 Task: Check the sale-to-list ratio of 4 bedrooms in the last 3 years.
Action: Mouse moved to (893, 299)
Screenshot: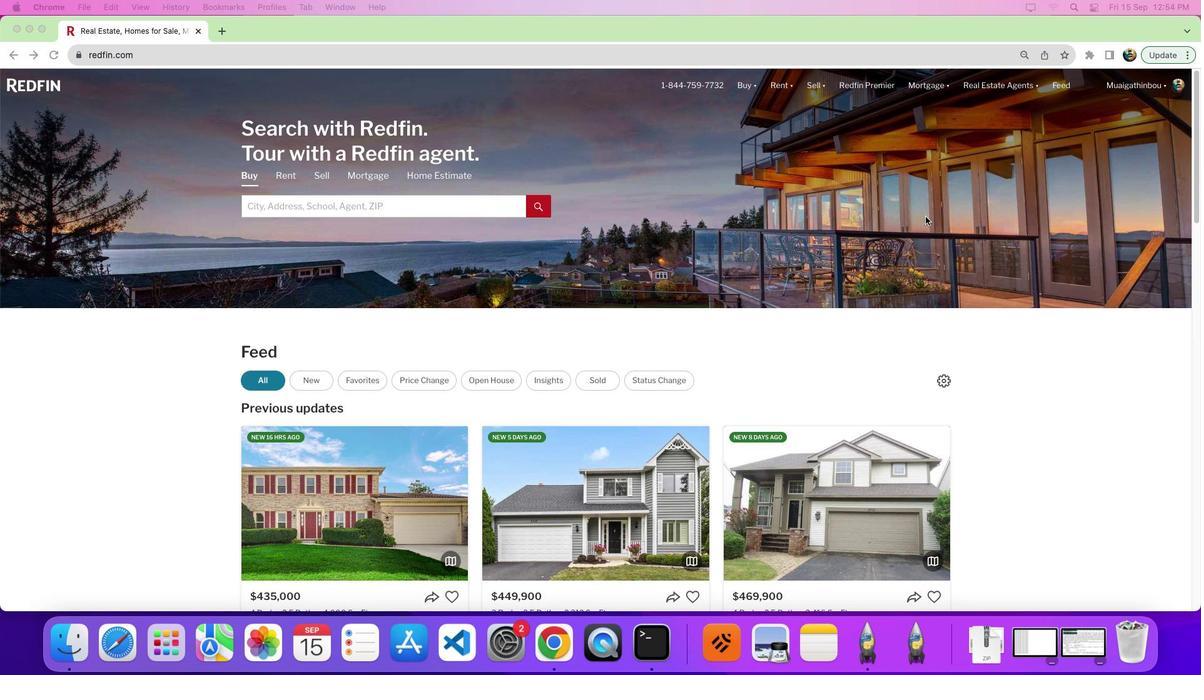 
Action: Mouse pressed left at (893, 299)
Screenshot: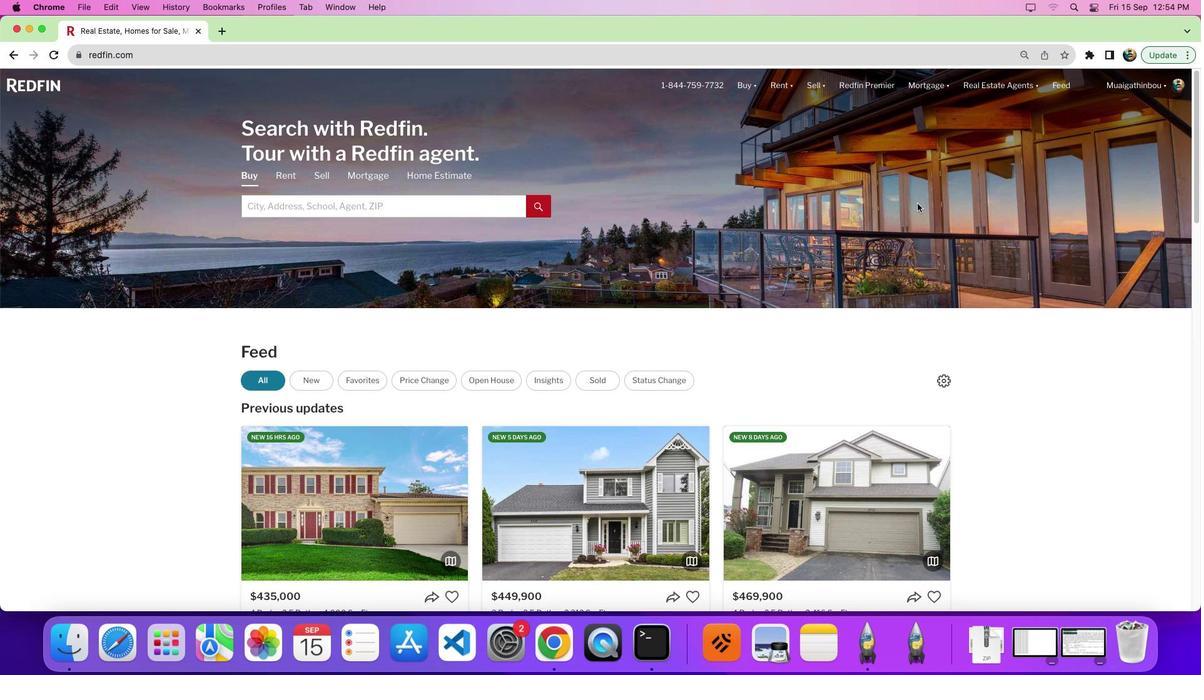 
Action: Mouse moved to (954, 298)
Screenshot: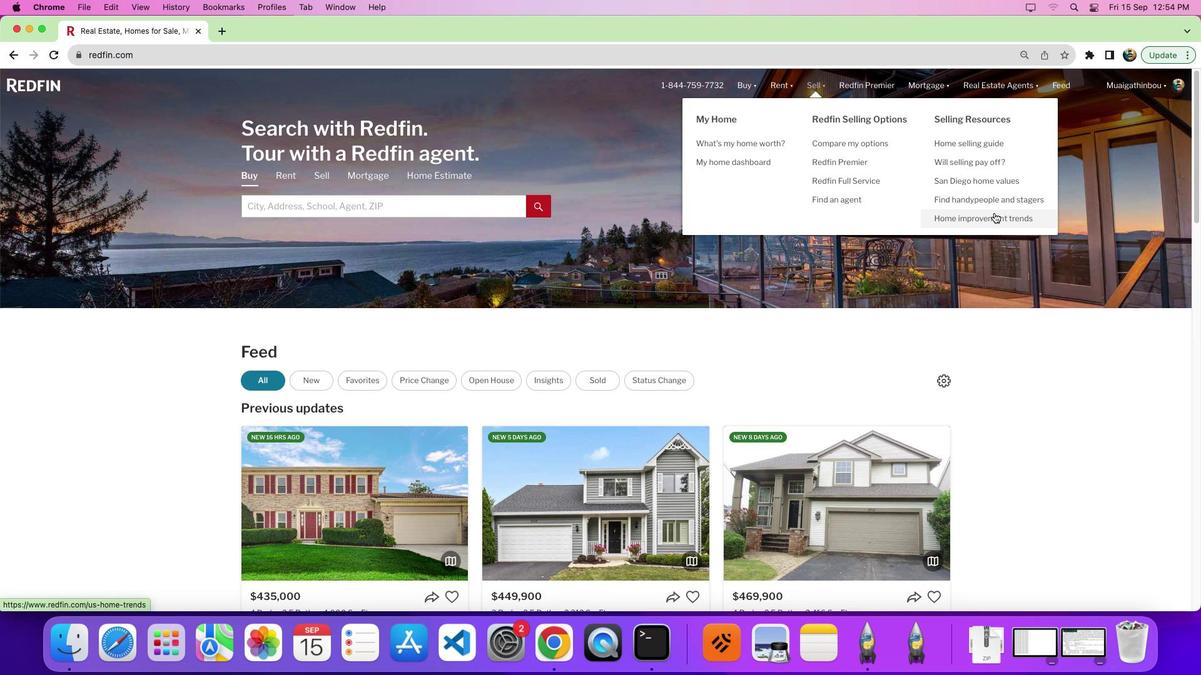 
Action: Mouse pressed left at (954, 298)
Screenshot: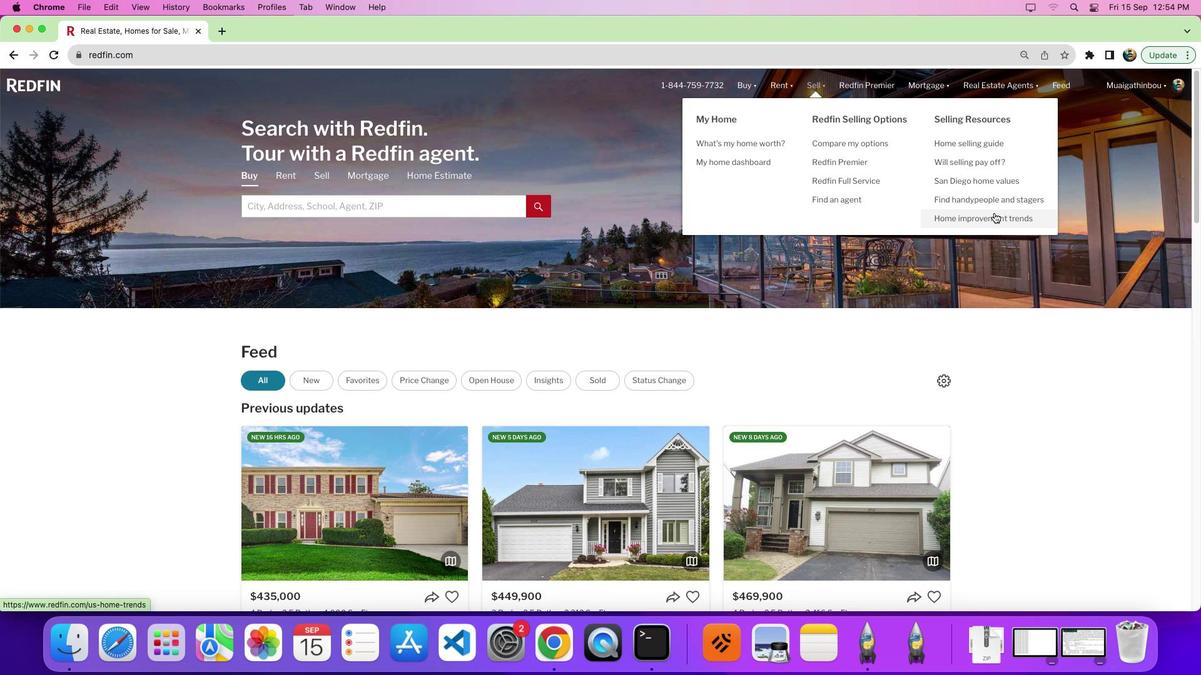 
Action: Mouse moved to (356, 309)
Screenshot: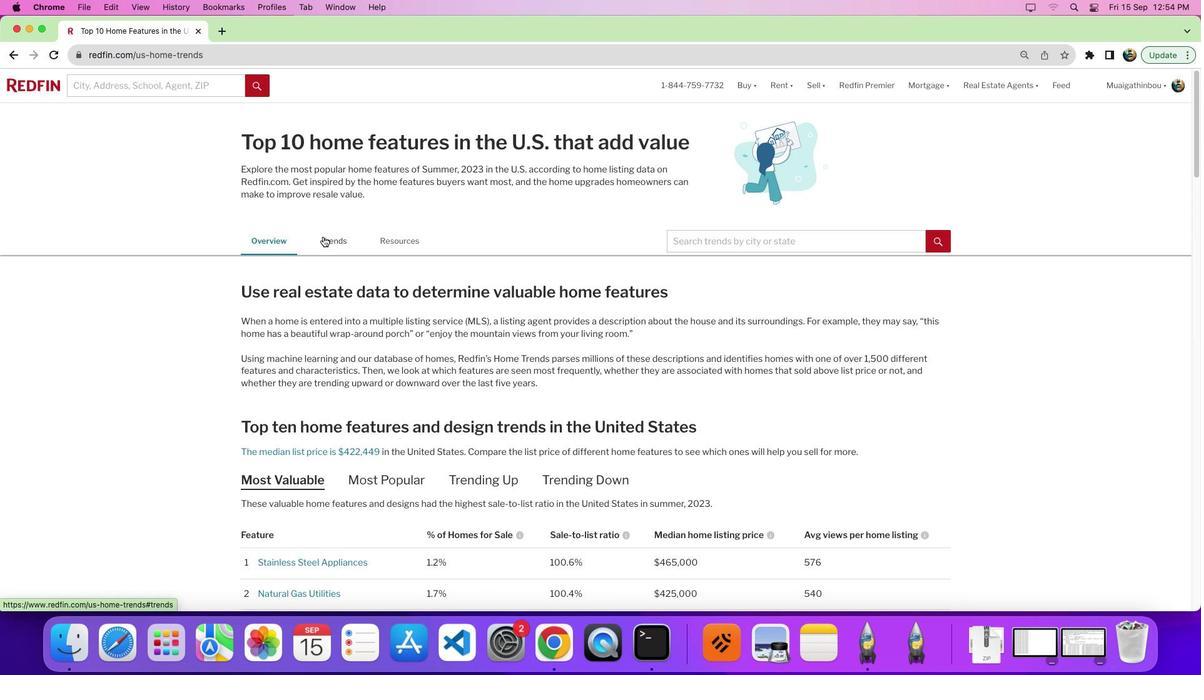 
Action: Mouse pressed left at (356, 309)
Screenshot: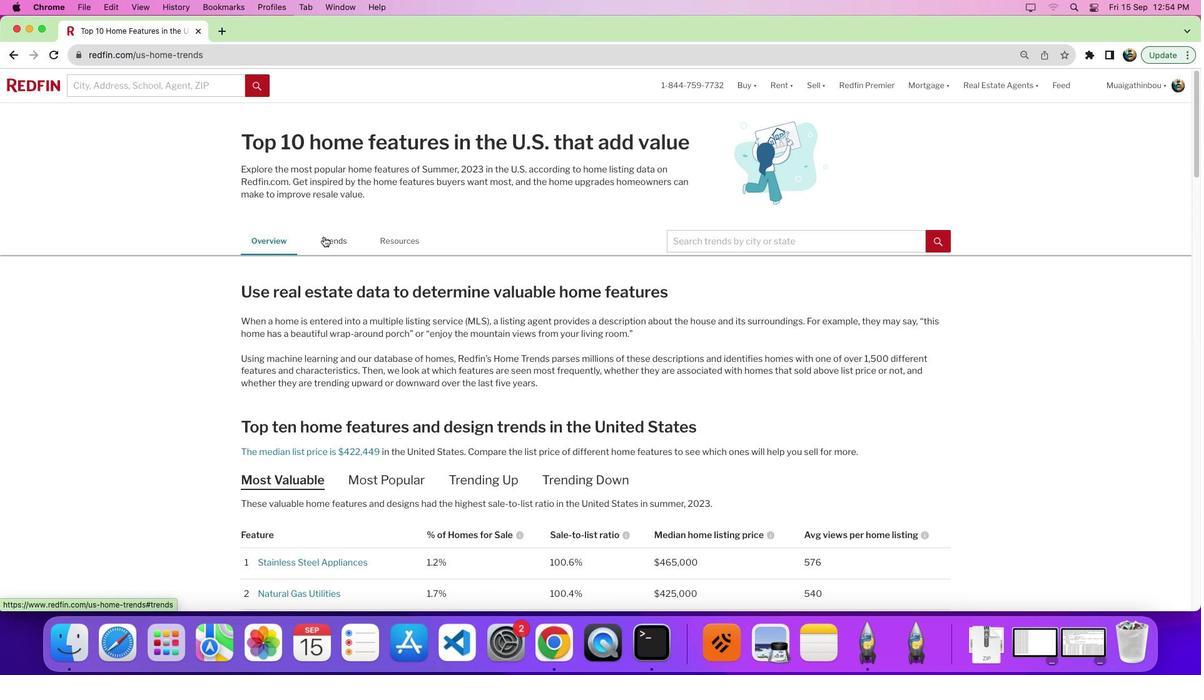 
Action: Mouse moved to (356, 309)
Screenshot: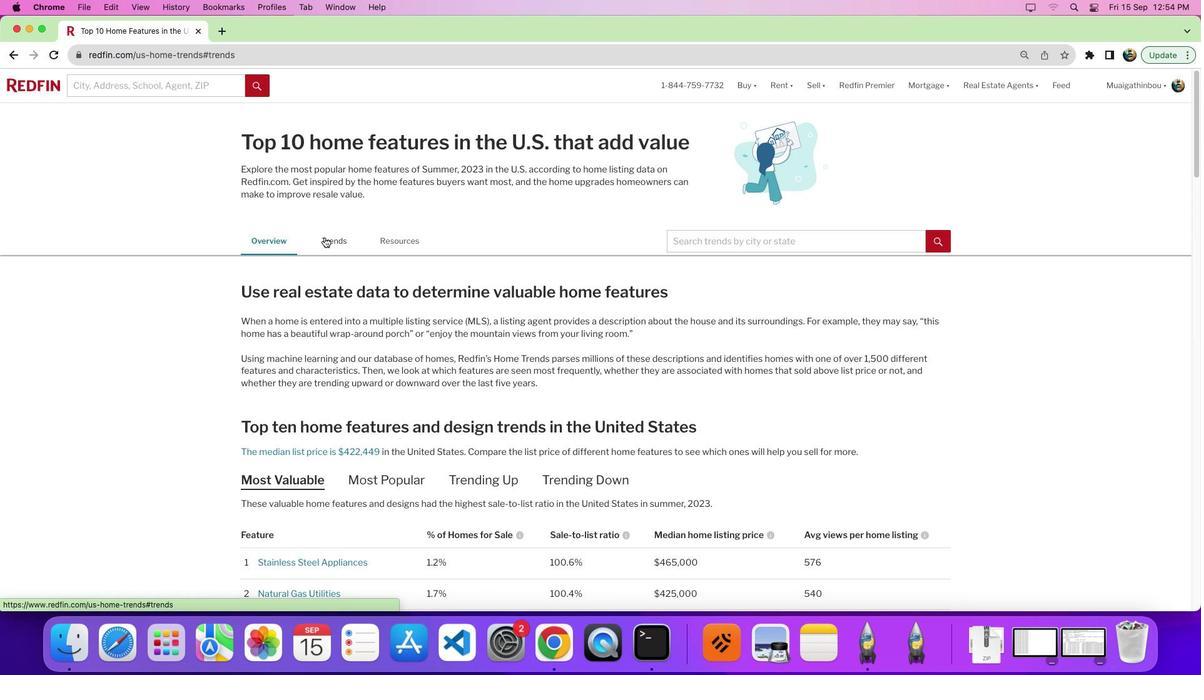 
Action: Mouse pressed left at (356, 309)
Screenshot: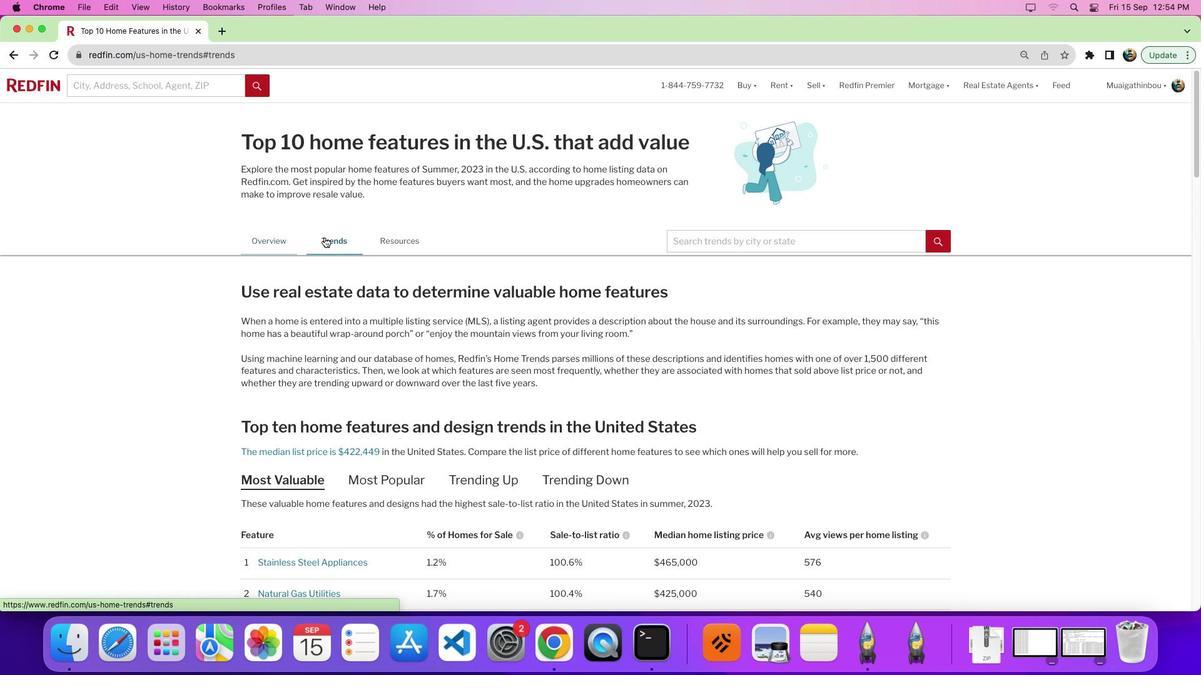 
Action: Mouse moved to (602, 349)
Screenshot: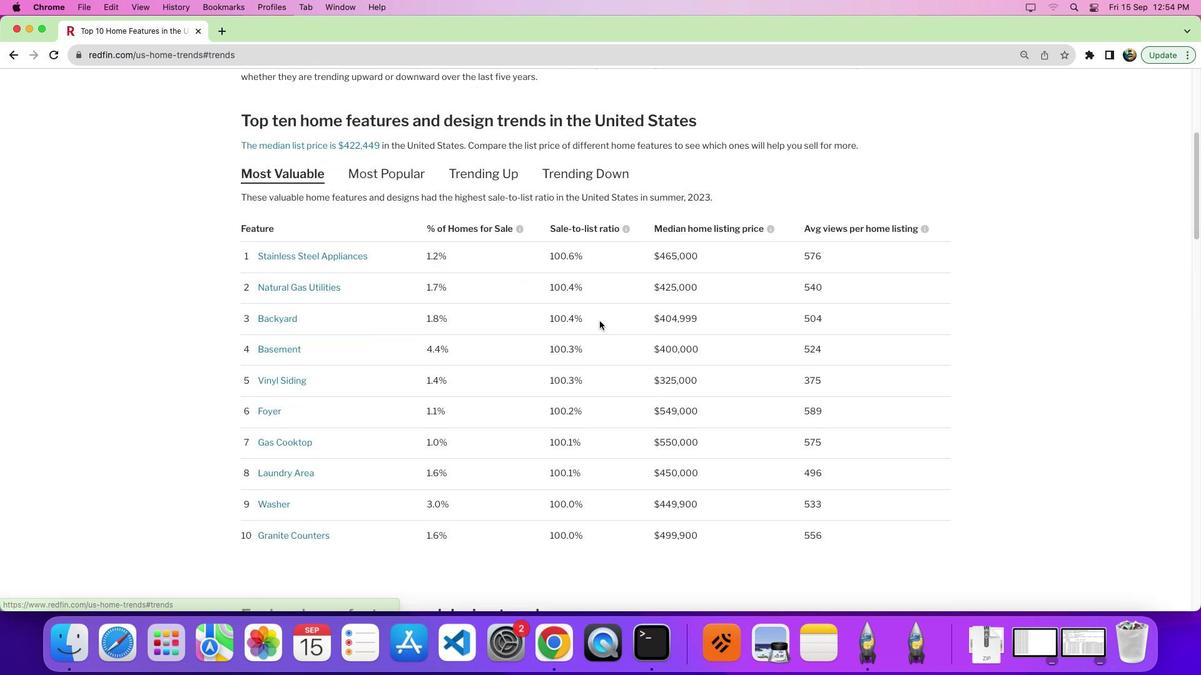 
Action: Mouse scrolled (602, 349) with delta (67, 197)
Screenshot: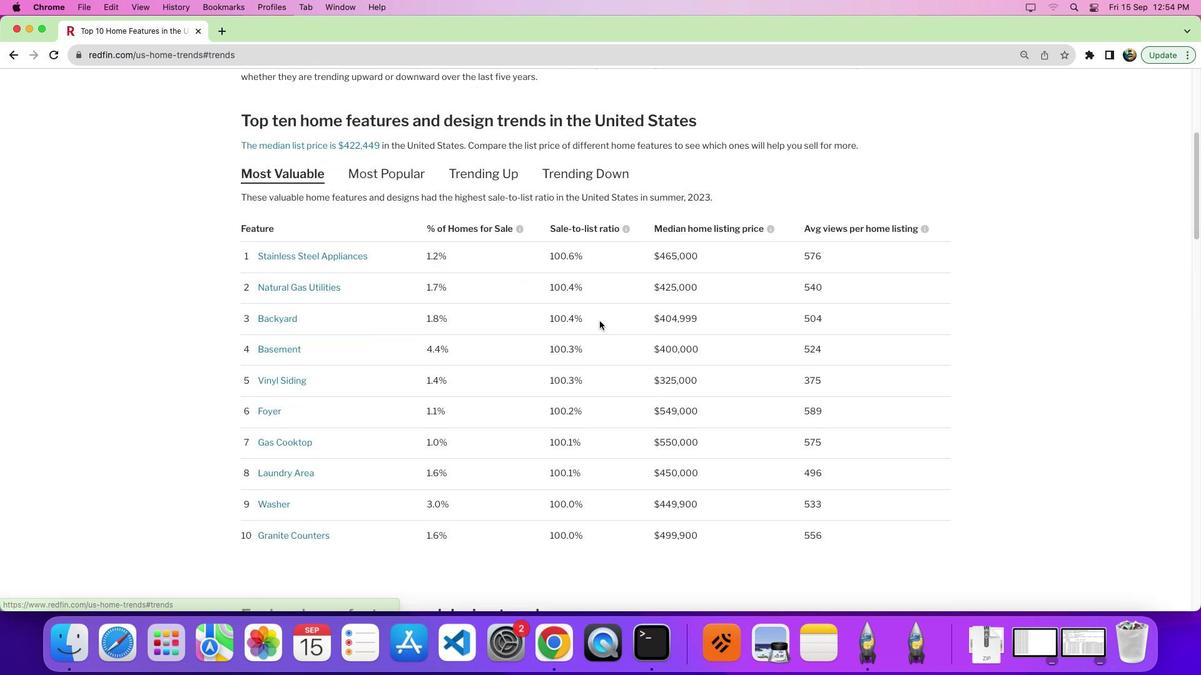 
Action: Mouse scrolled (602, 349) with delta (67, 197)
Screenshot: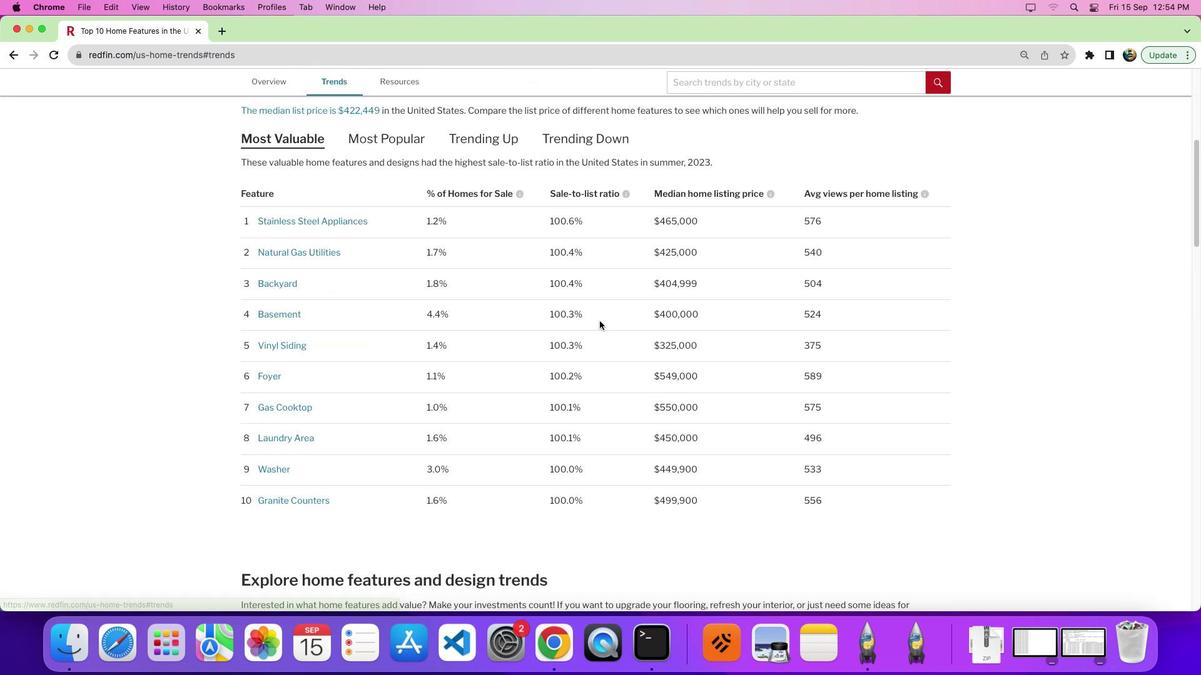 
Action: Mouse scrolled (602, 349) with delta (67, 195)
Screenshot: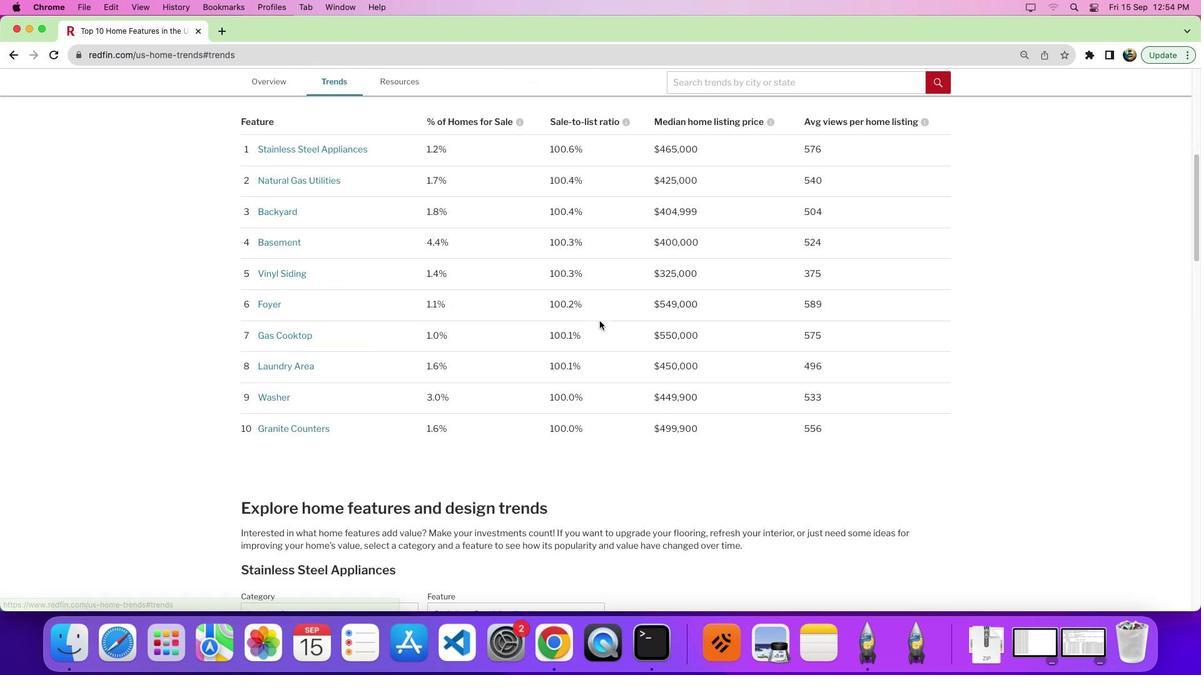 
Action: Mouse moved to (602, 349)
Screenshot: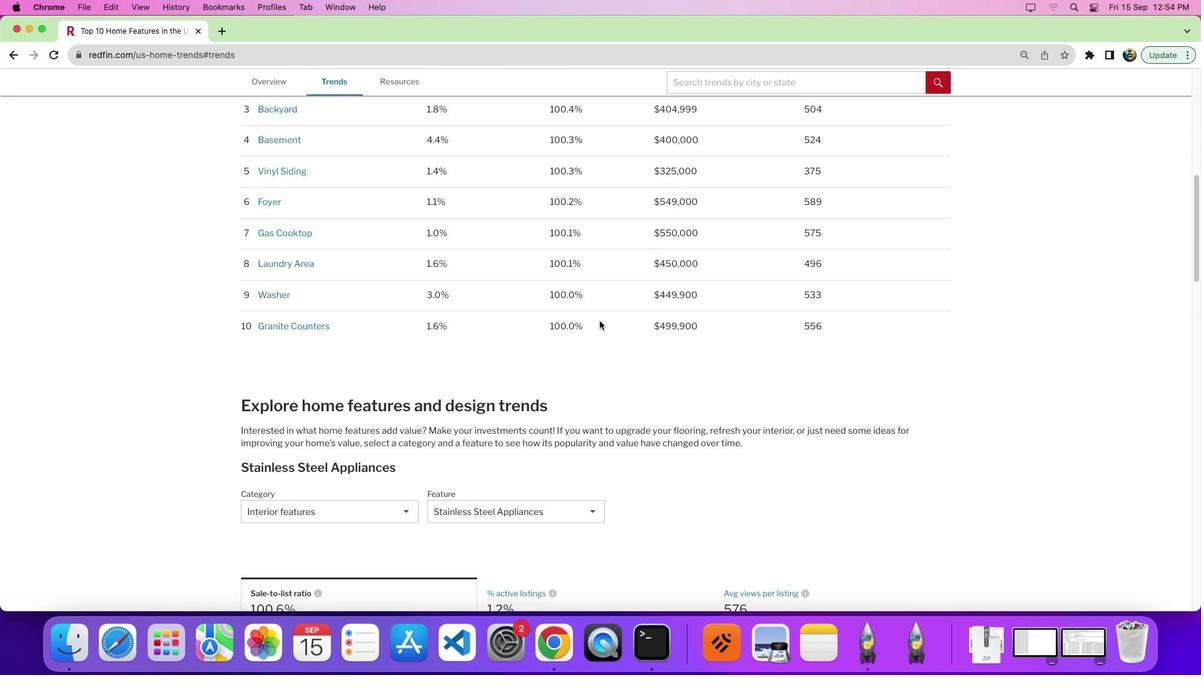 
Action: Mouse scrolled (602, 349) with delta (67, 197)
Screenshot: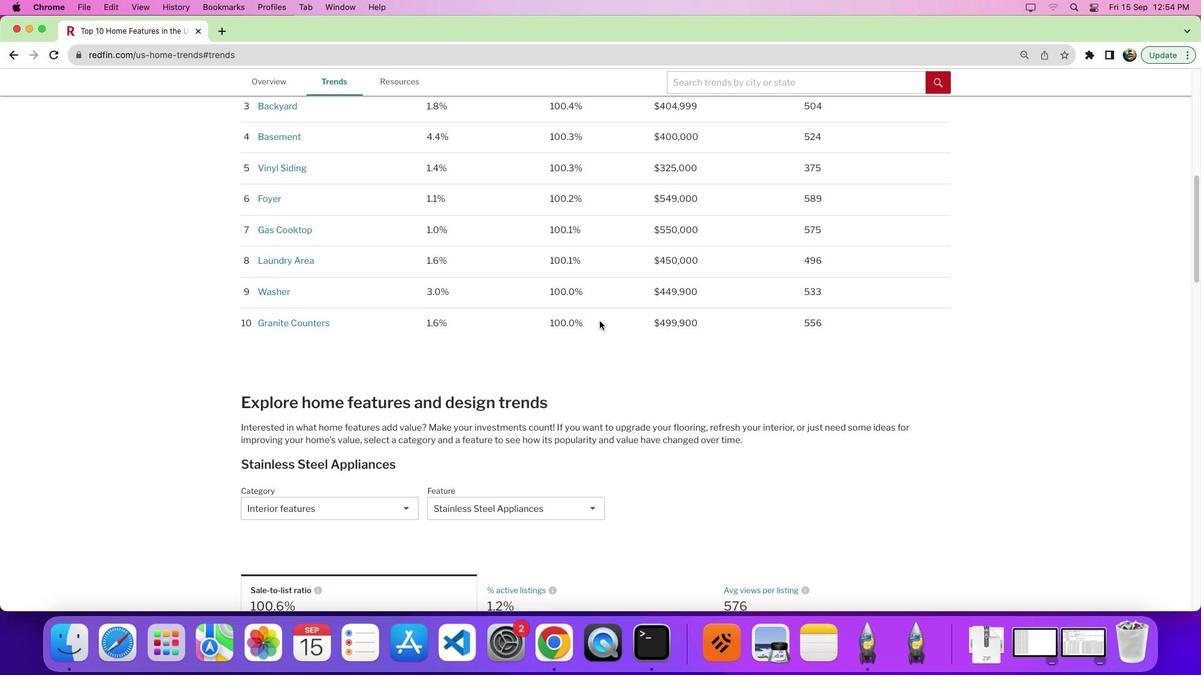 
Action: Mouse scrolled (602, 349) with delta (67, 197)
Screenshot: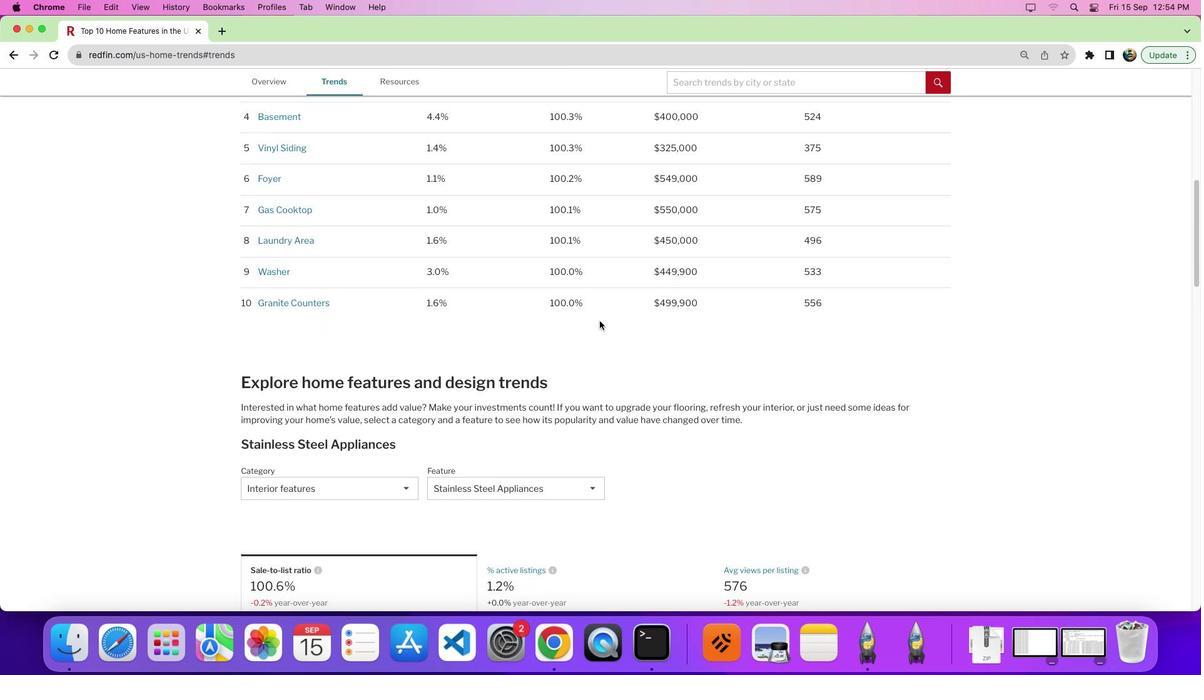 
Action: Mouse moved to (597, 348)
Screenshot: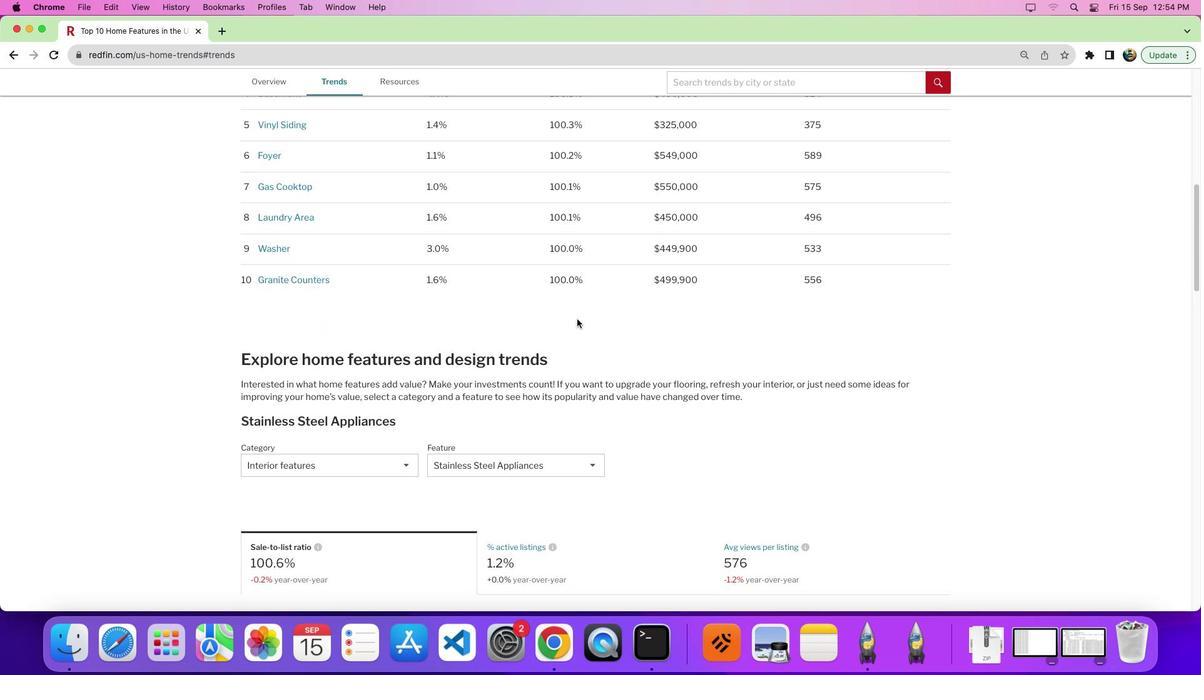 
Action: Mouse scrolled (597, 348) with delta (67, 197)
Screenshot: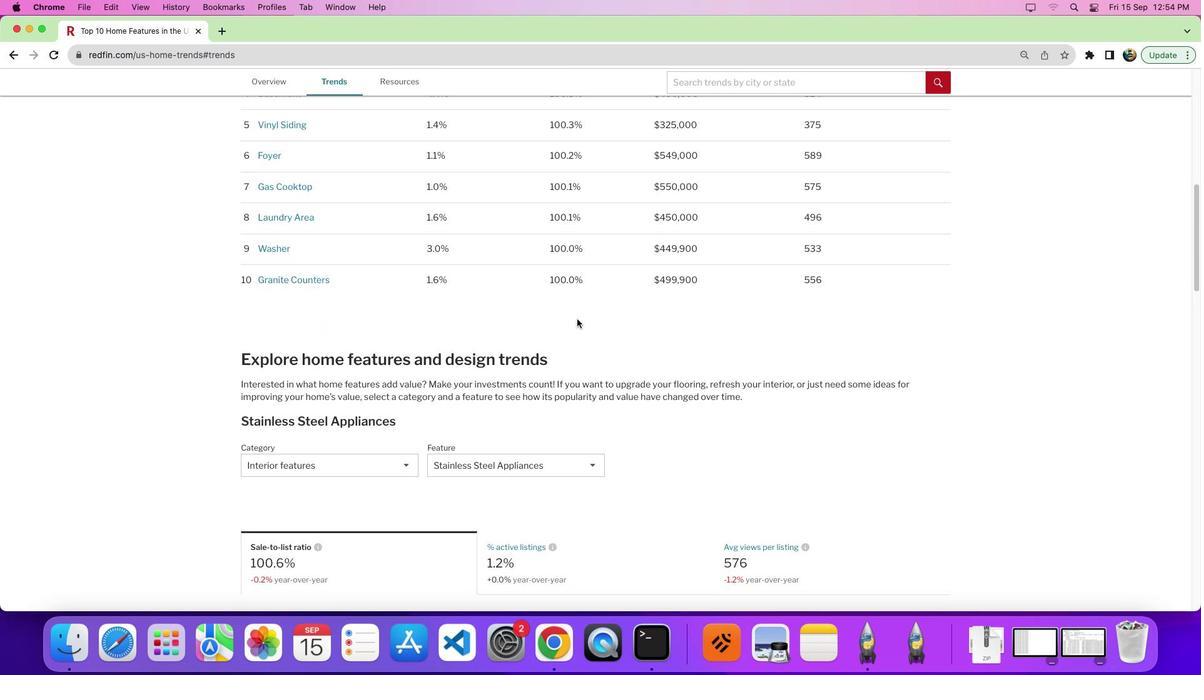 
Action: Mouse moved to (592, 348)
Screenshot: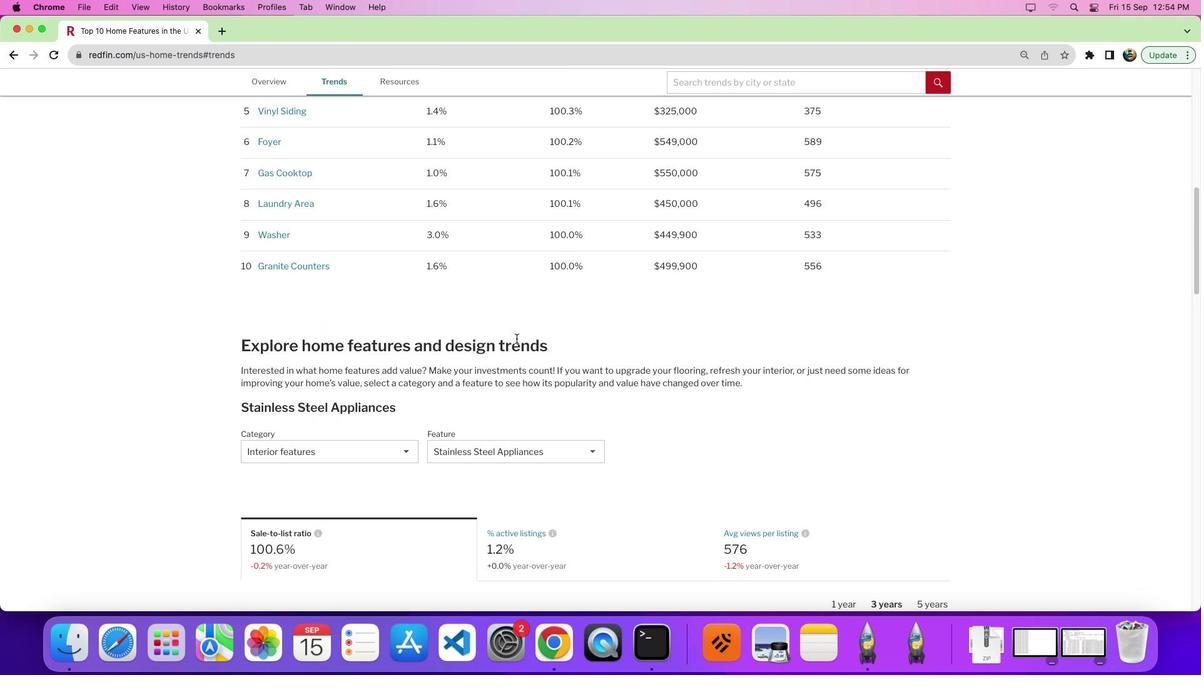 
Action: Mouse scrolled (592, 348) with delta (67, 197)
Screenshot: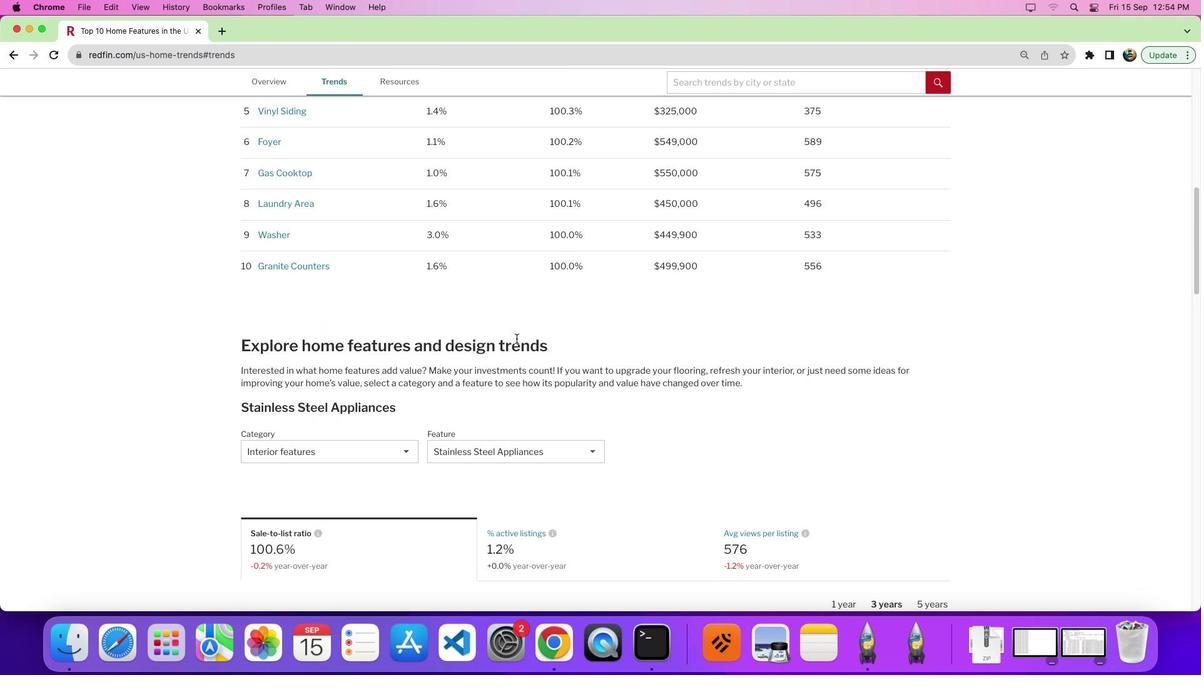 
Action: Mouse moved to (428, 400)
Screenshot: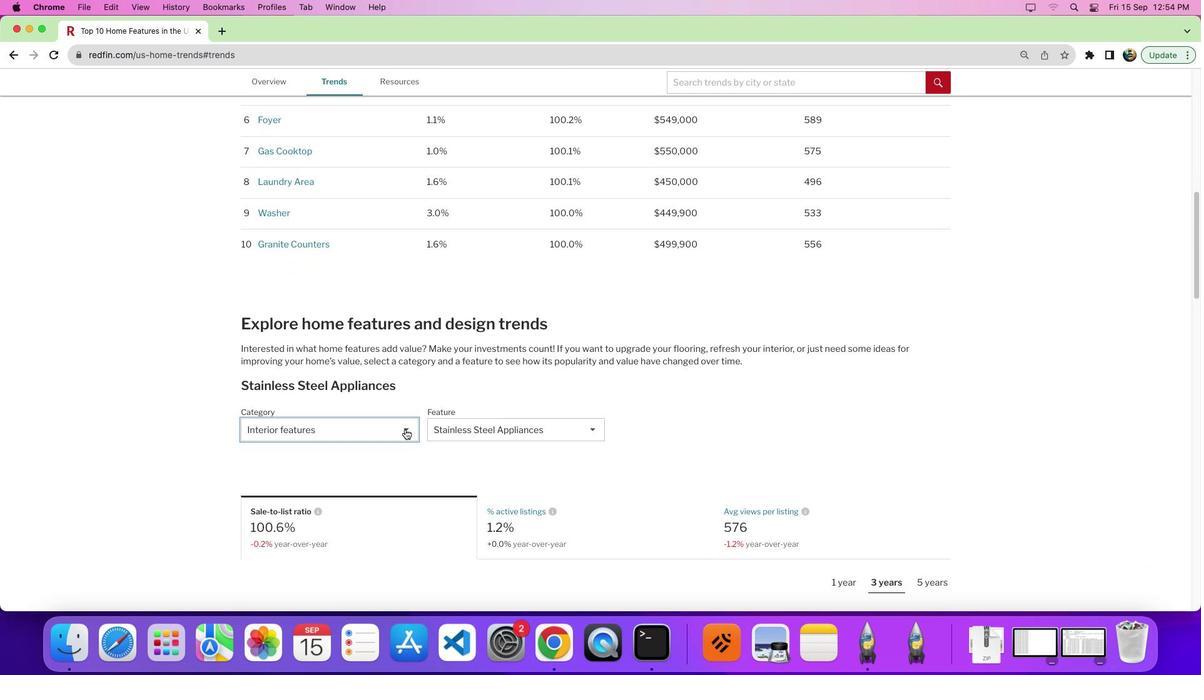 
Action: Mouse pressed left at (428, 400)
Screenshot: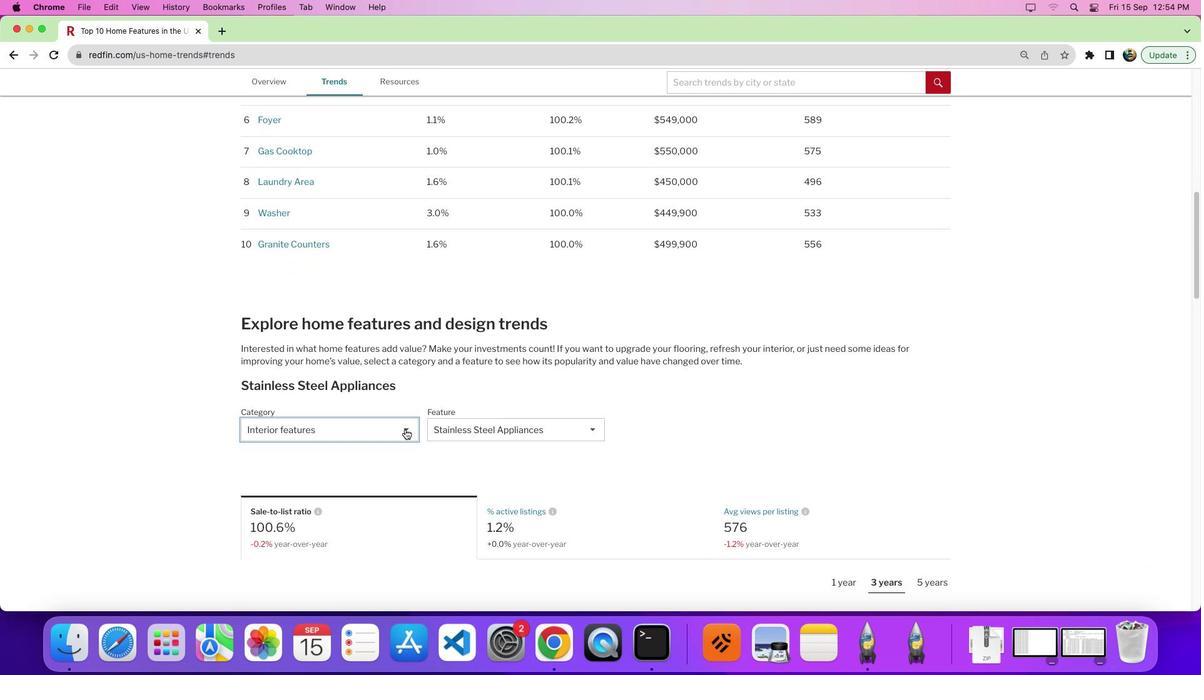 
Action: Mouse moved to (409, 424)
Screenshot: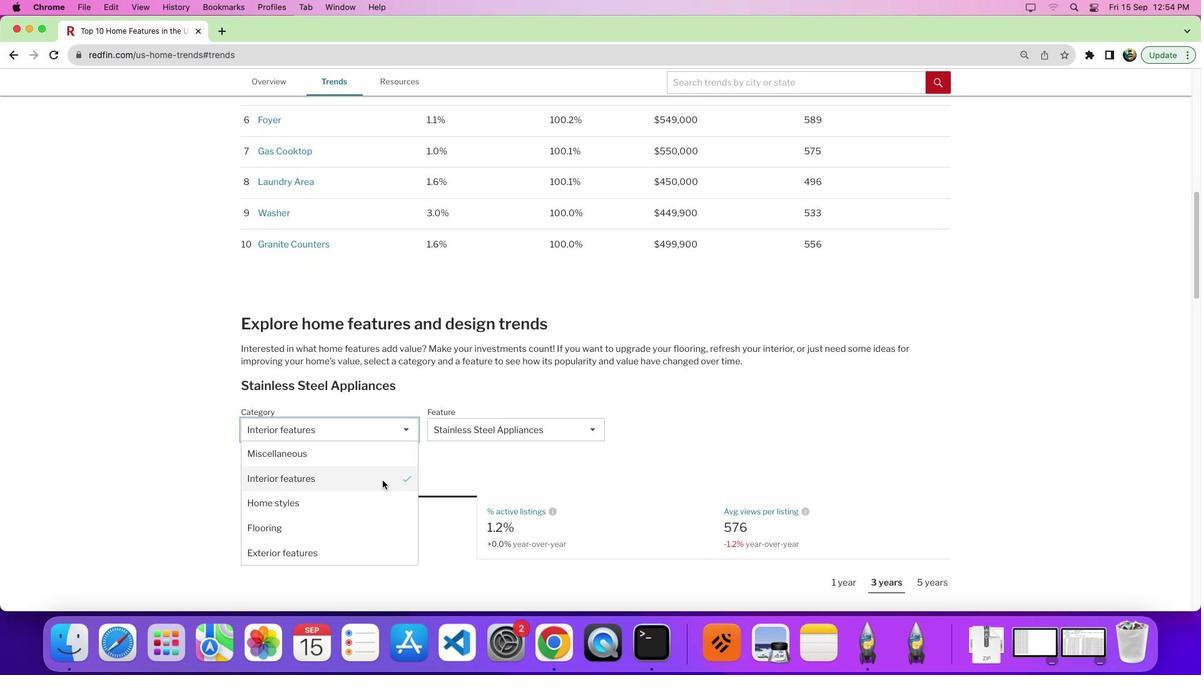
Action: Mouse pressed left at (409, 424)
Screenshot: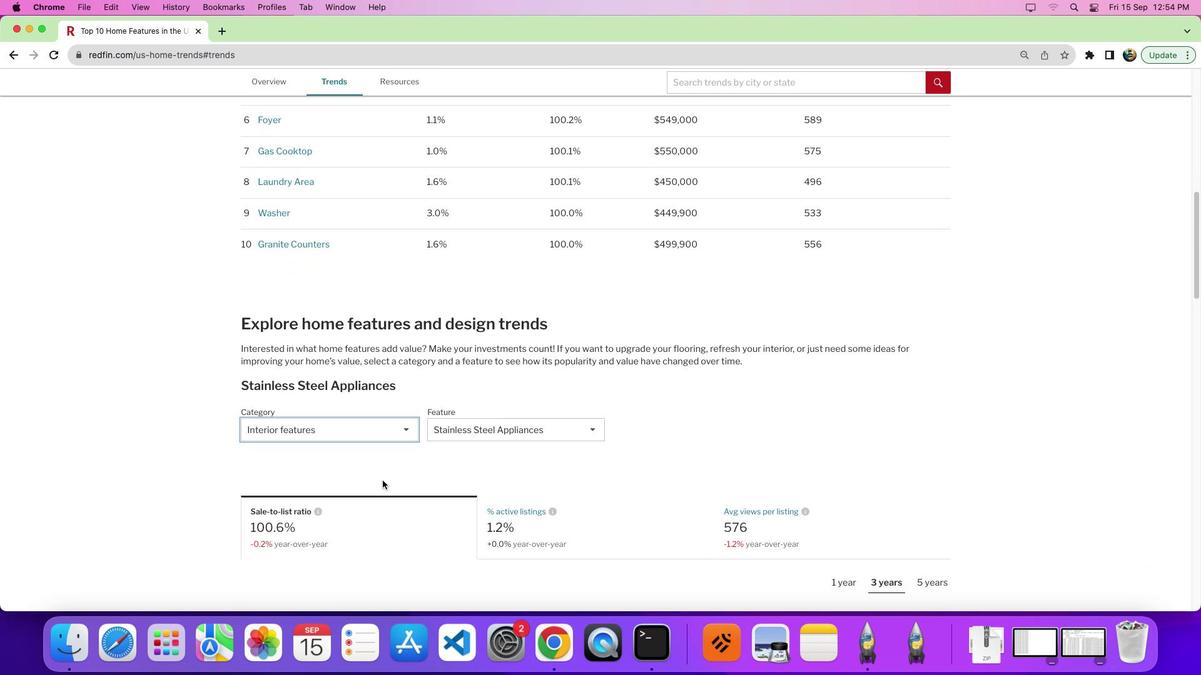 
Action: Mouse moved to (516, 396)
Screenshot: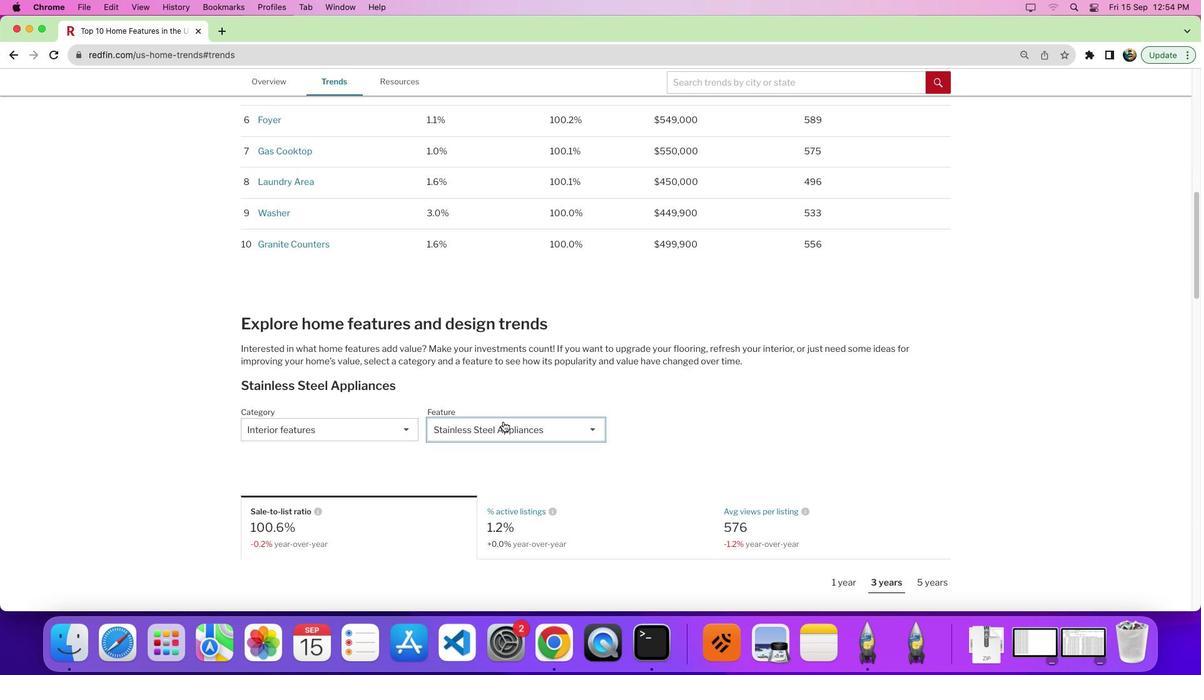 
Action: Mouse pressed left at (516, 396)
Screenshot: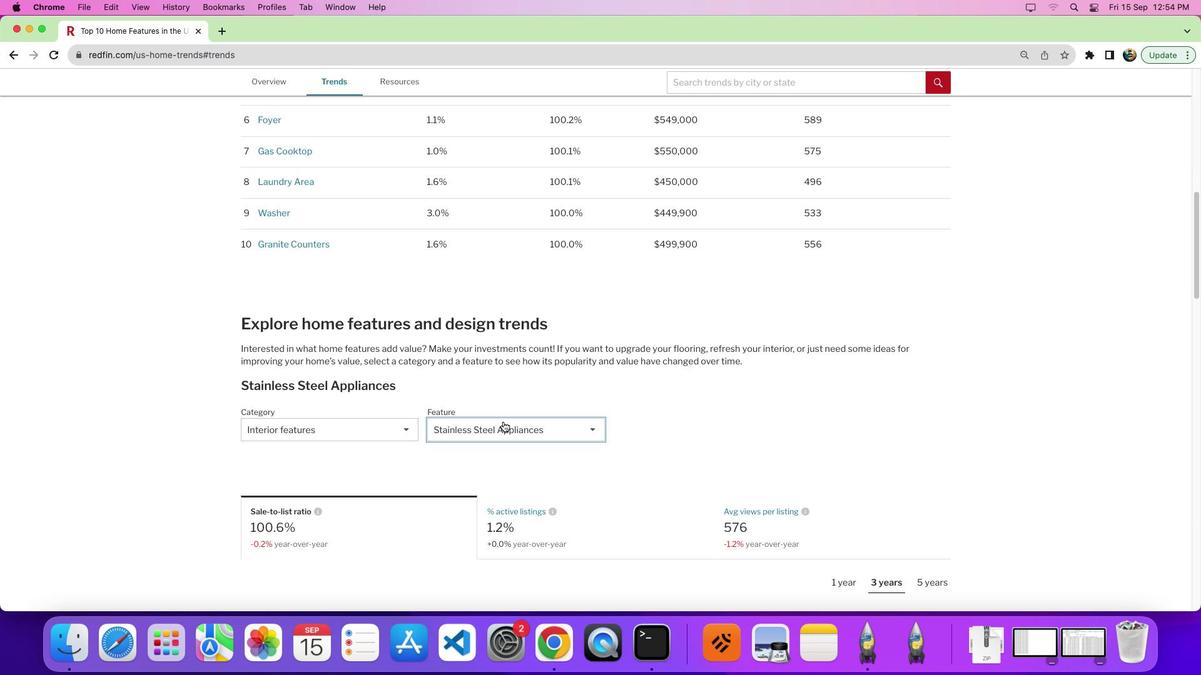 
Action: Mouse moved to (630, 391)
Screenshot: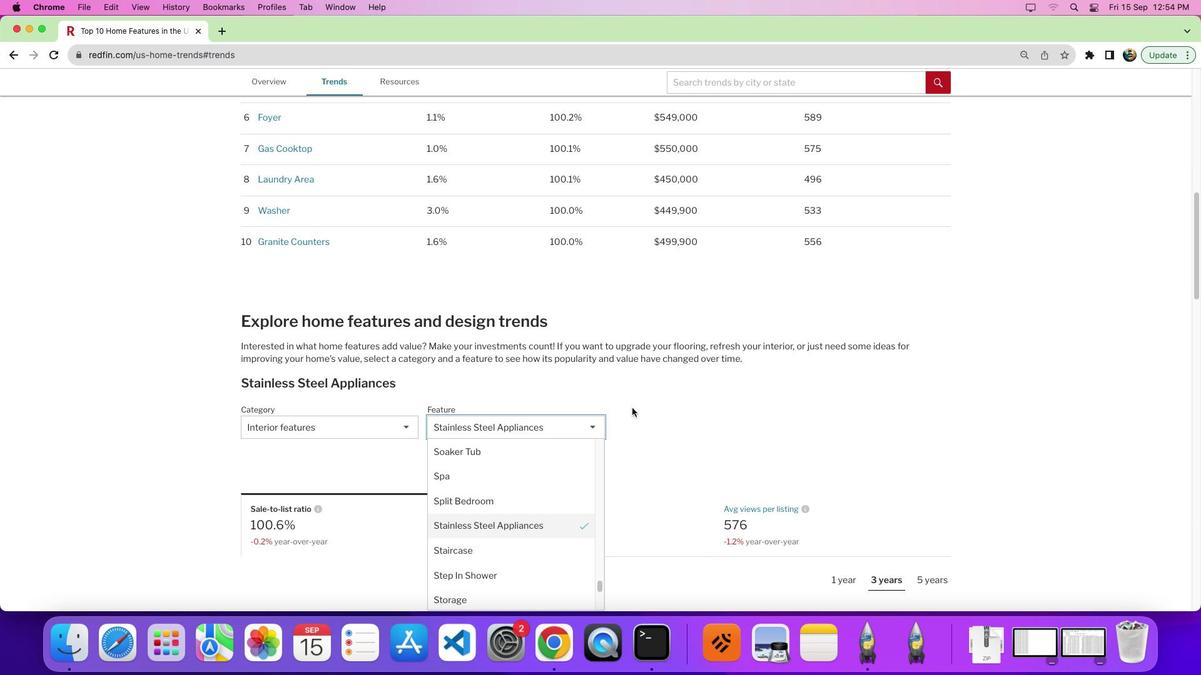 
Action: Mouse scrolled (630, 391) with delta (67, 197)
Screenshot: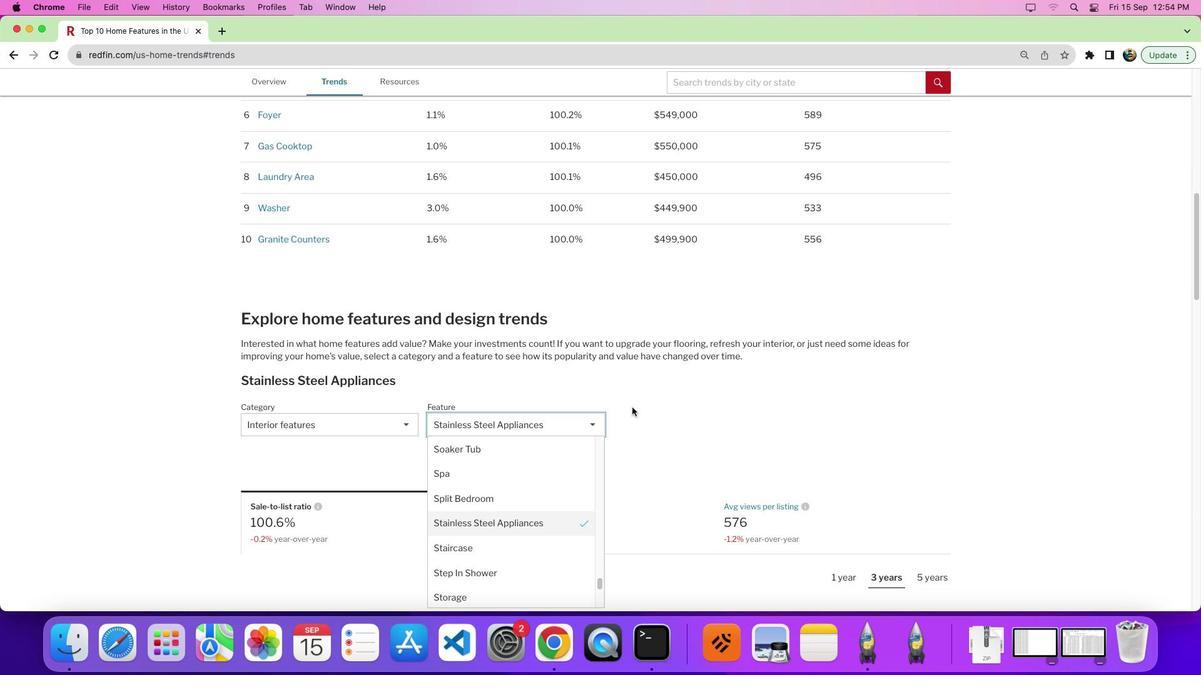
Action: Mouse scrolled (630, 391) with delta (67, 197)
Screenshot: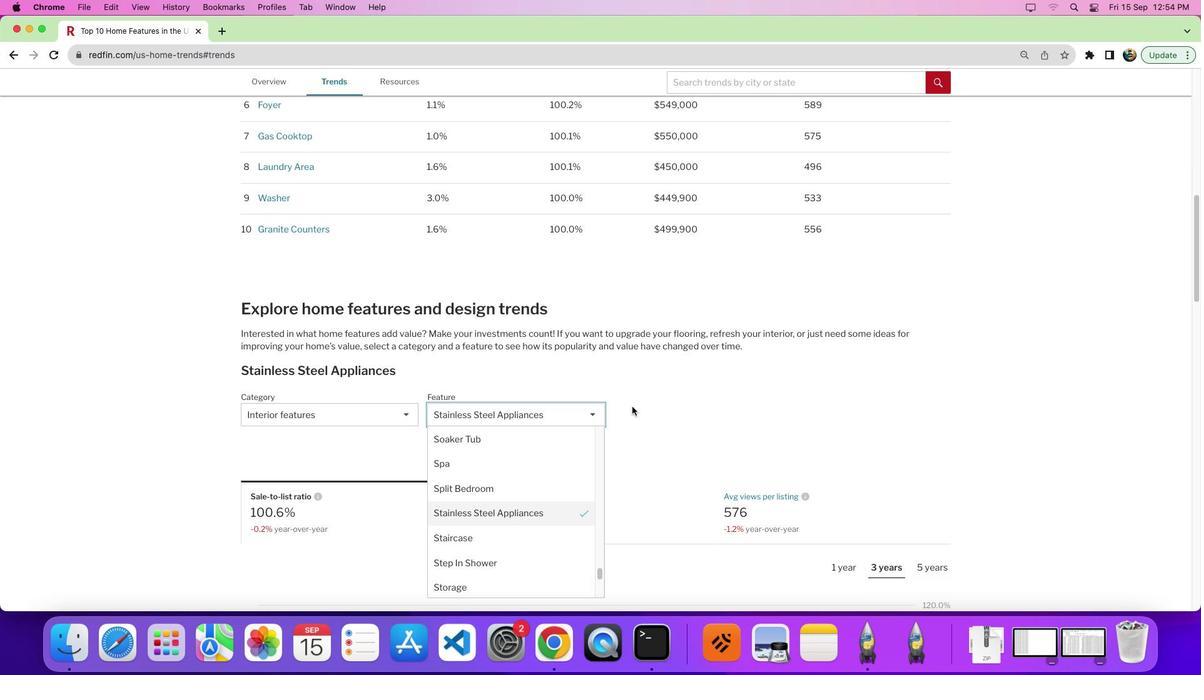 
Action: Mouse moved to (630, 389)
Screenshot: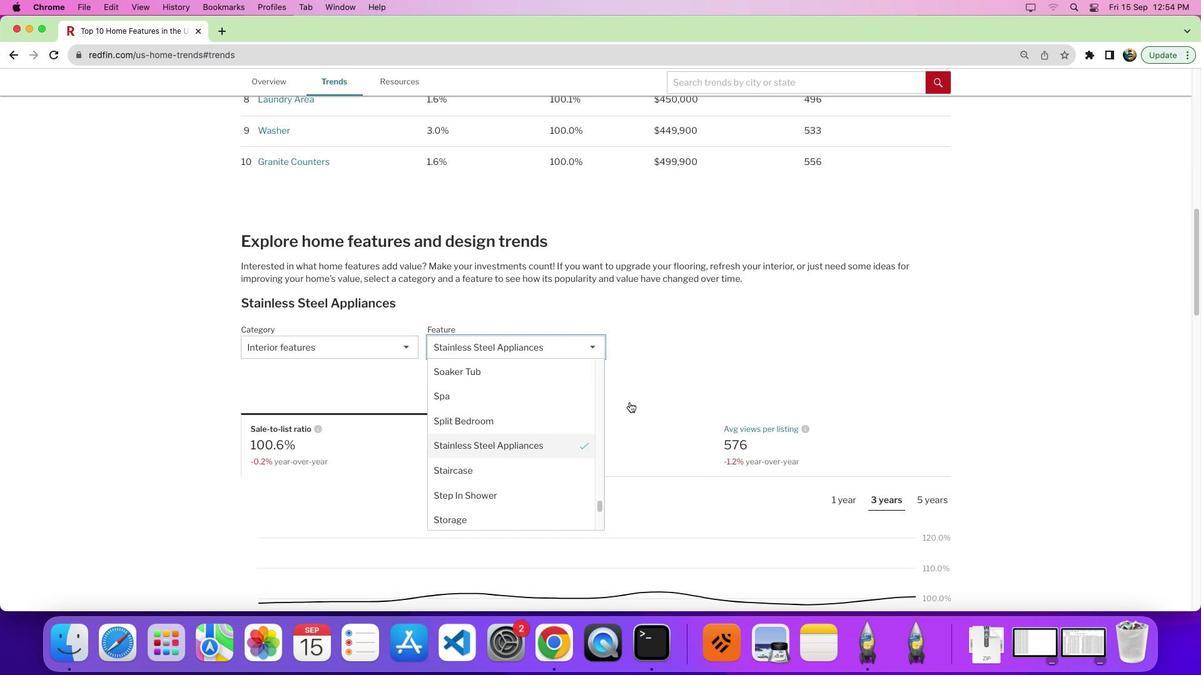 
Action: Mouse scrolled (630, 389) with delta (67, 196)
Screenshot: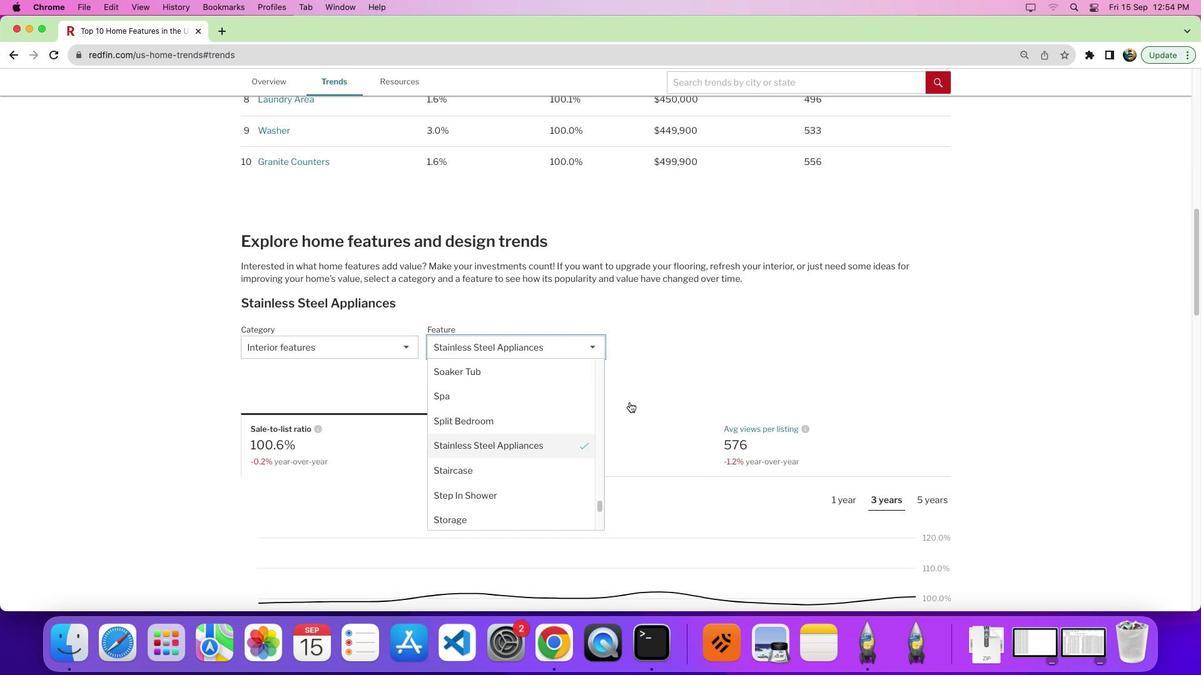 
Action: Mouse moved to (525, 384)
Screenshot: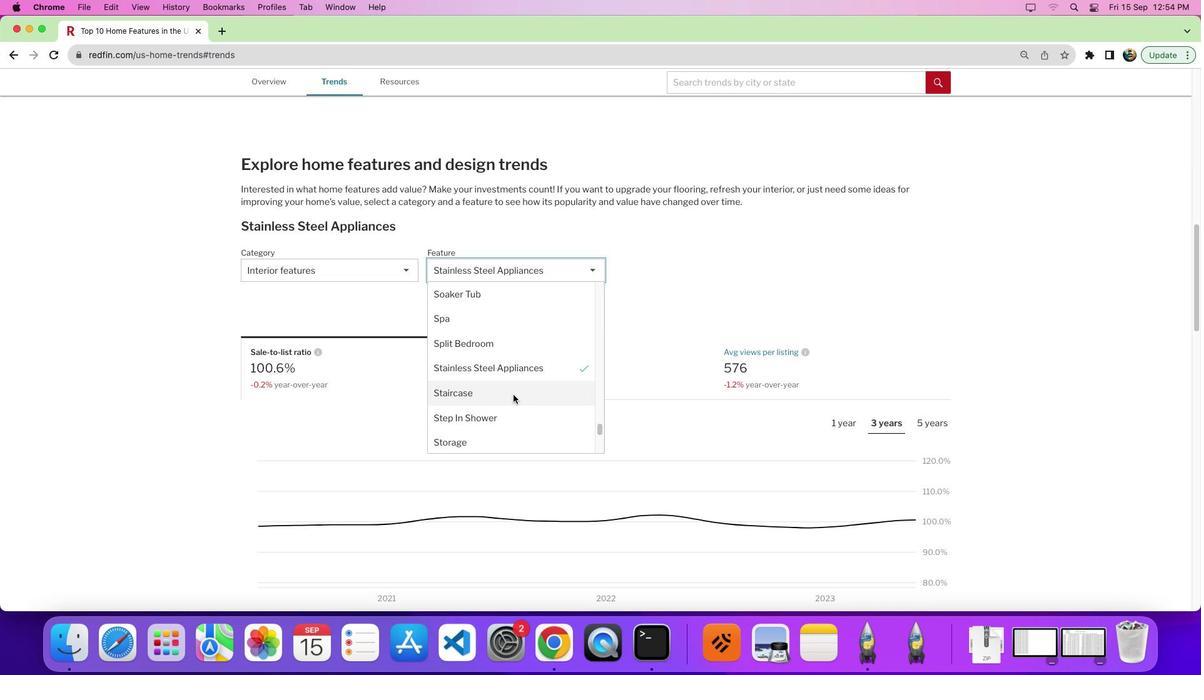 
Action: Mouse scrolled (525, 384) with delta (67, 197)
Screenshot: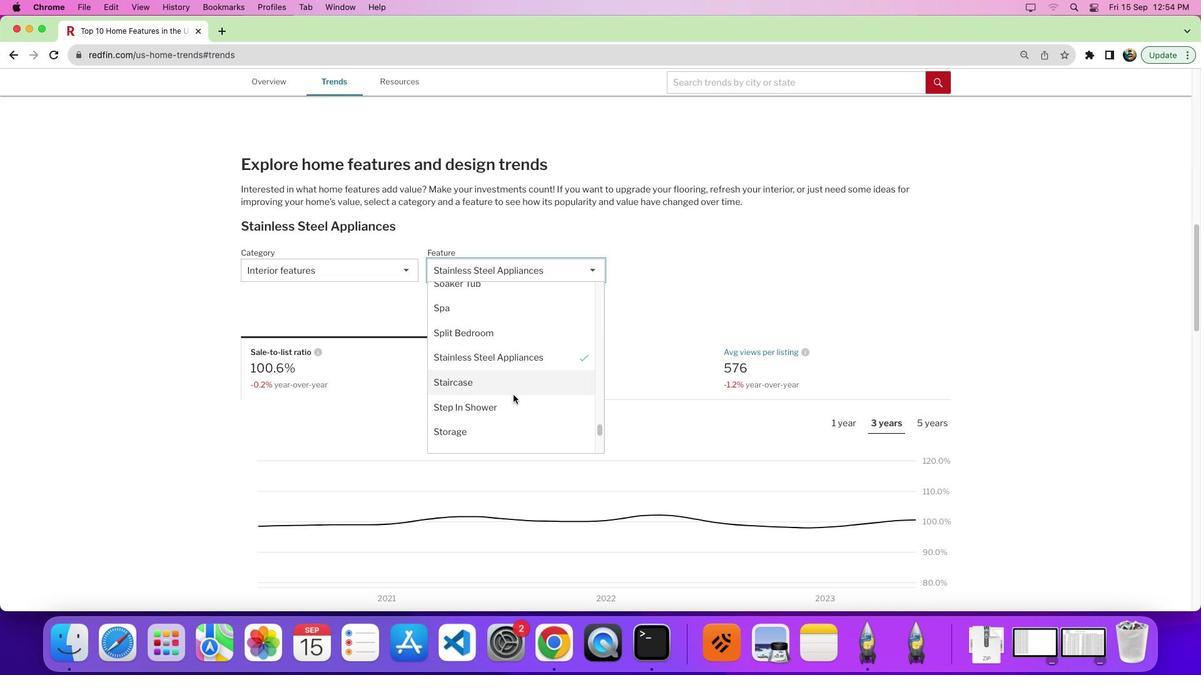 
Action: Mouse scrolled (525, 384) with delta (67, 197)
Screenshot: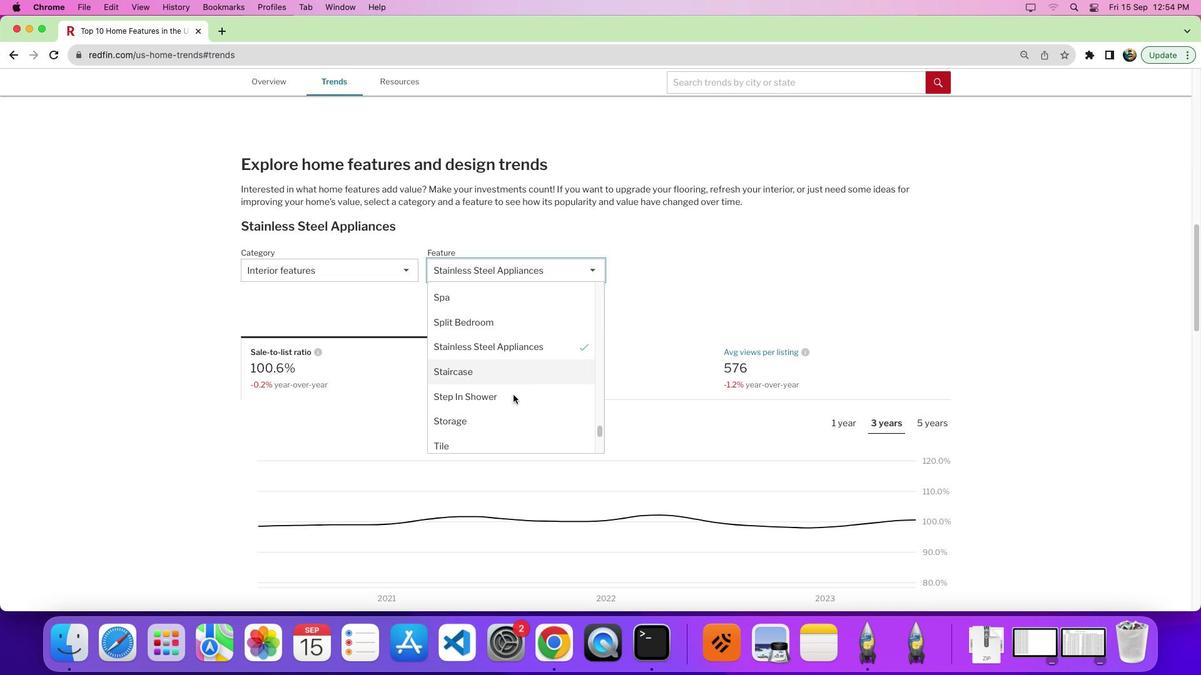 
Action: Mouse scrolled (525, 384) with delta (67, 196)
Screenshot: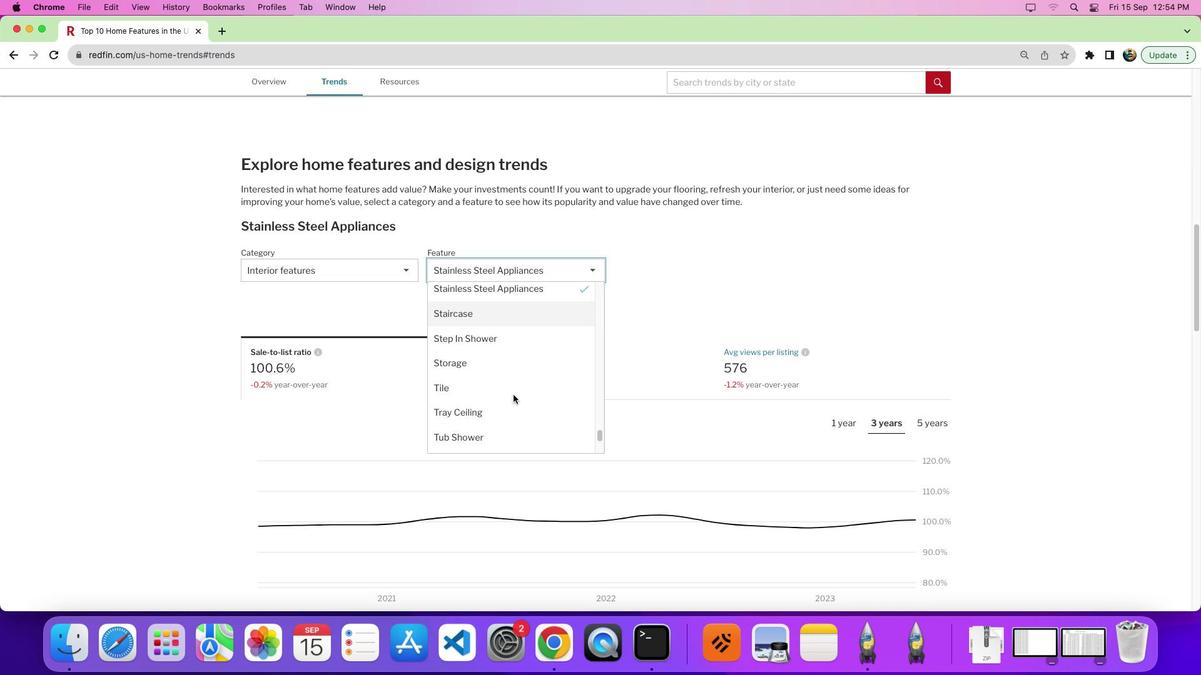 
Action: Mouse scrolled (525, 384) with delta (67, 197)
Screenshot: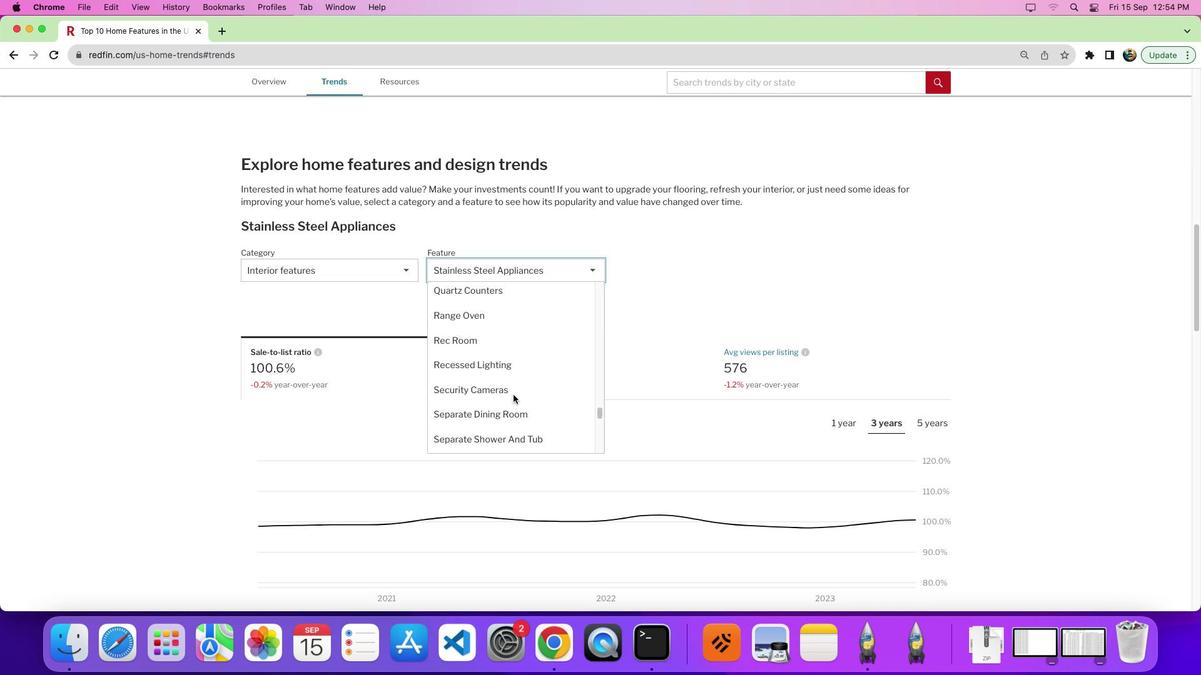 
Action: Mouse scrolled (525, 384) with delta (67, 198)
Screenshot: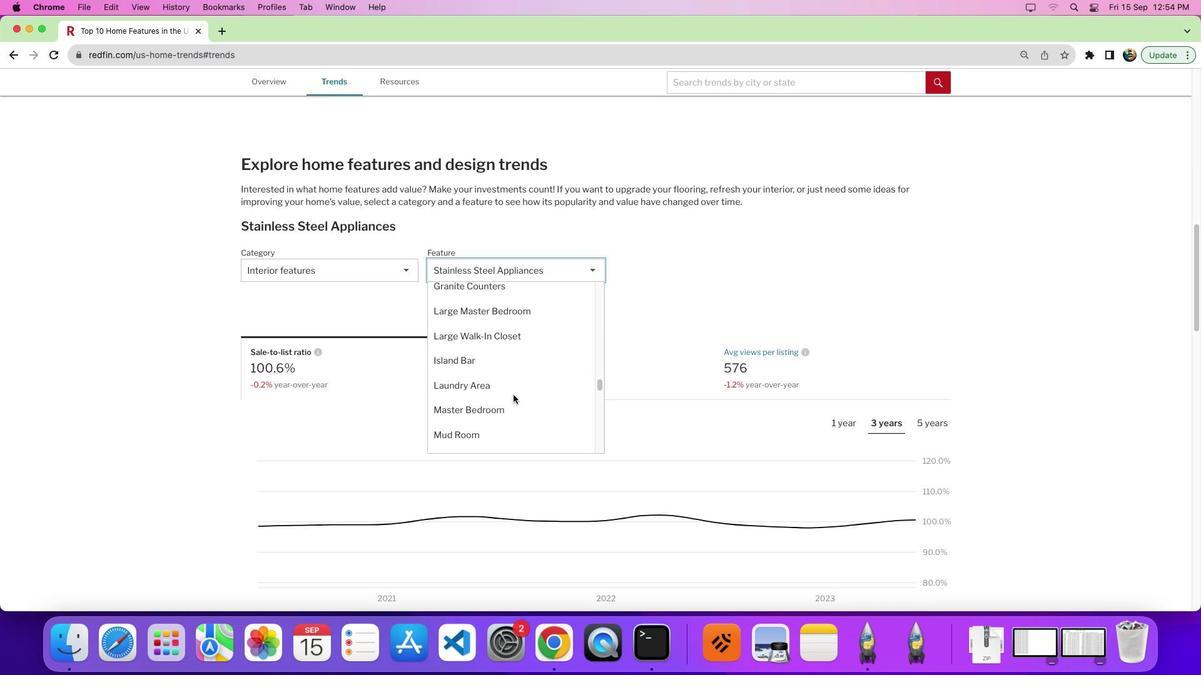 
Action: Mouse scrolled (525, 384) with delta (67, 200)
Screenshot: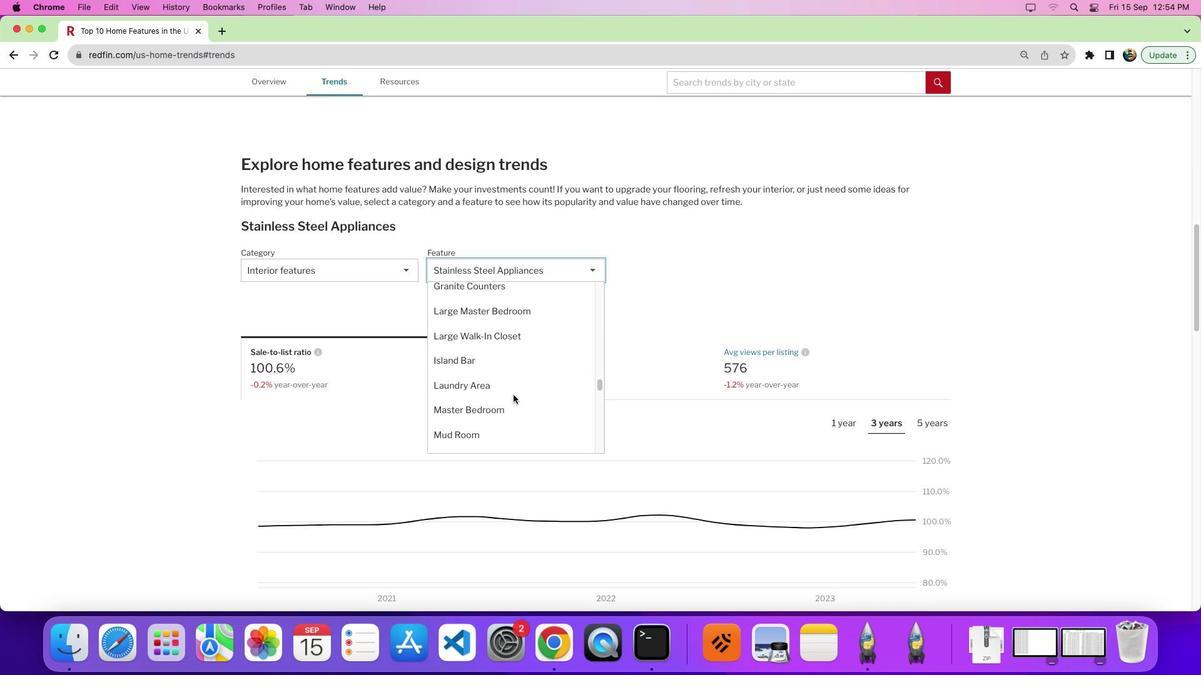 
Action: Mouse scrolled (525, 384) with delta (67, 201)
Screenshot: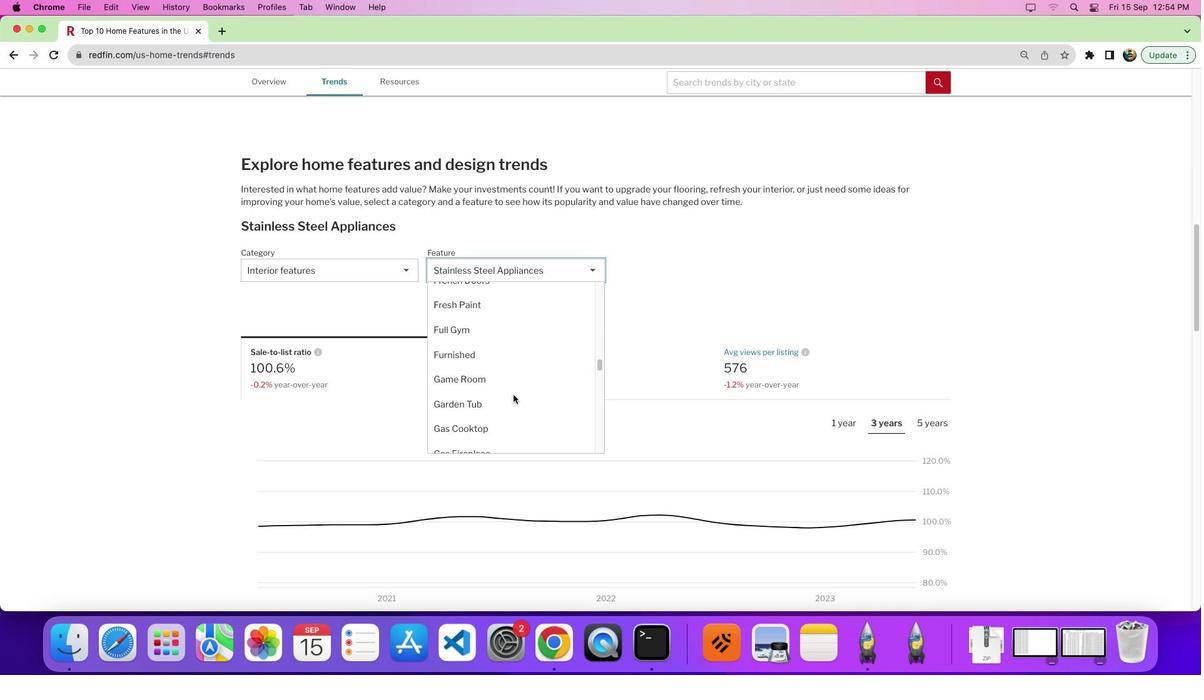 
Action: Mouse scrolled (525, 384) with delta (67, 202)
Screenshot: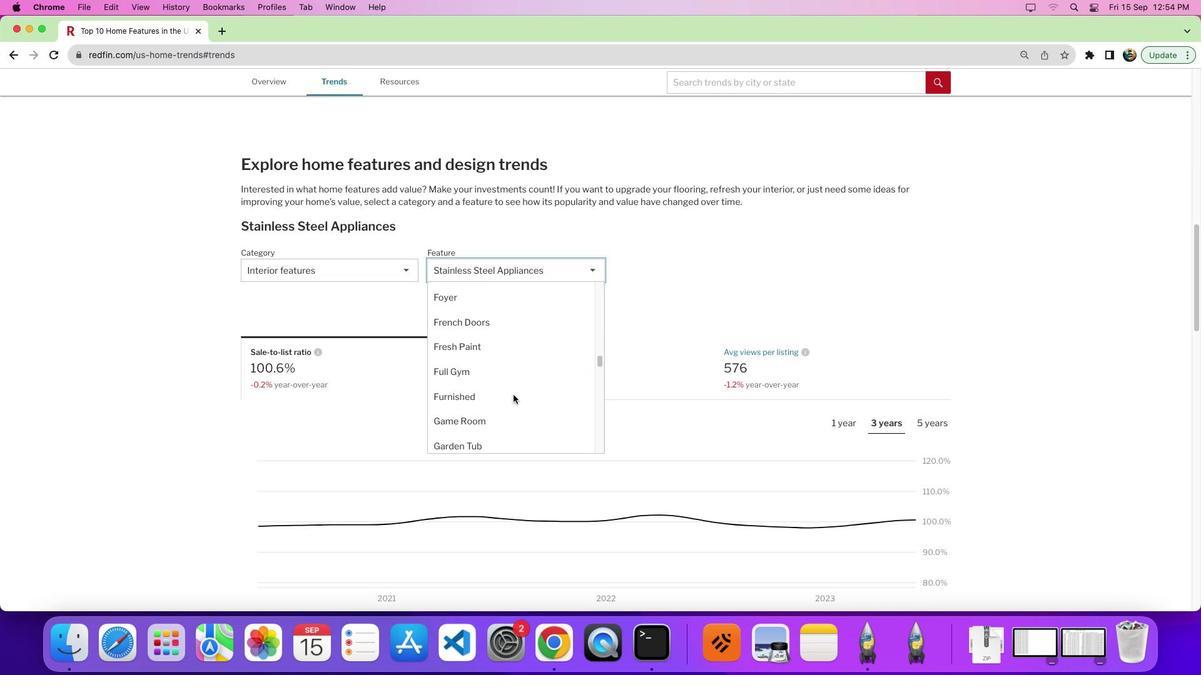 
Action: Mouse scrolled (525, 384) with delta (67, 197)
Screenshot: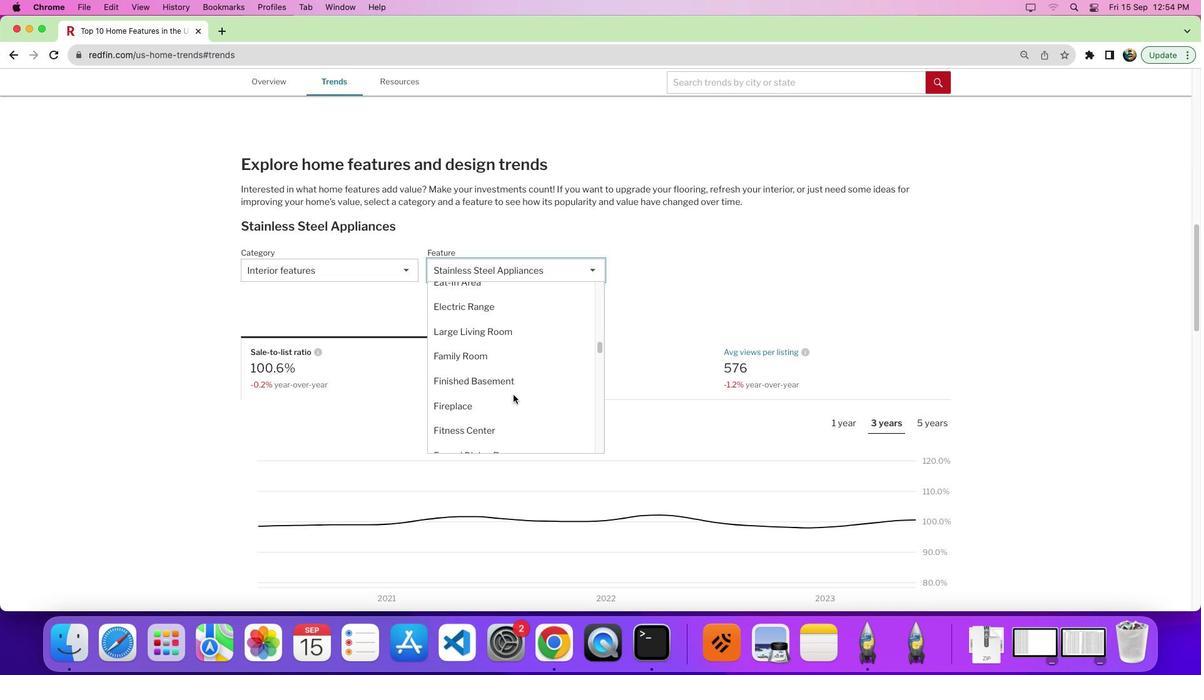 
Action: Mouse scrolled (525, 384) with delta (67, 197)
Screenshot: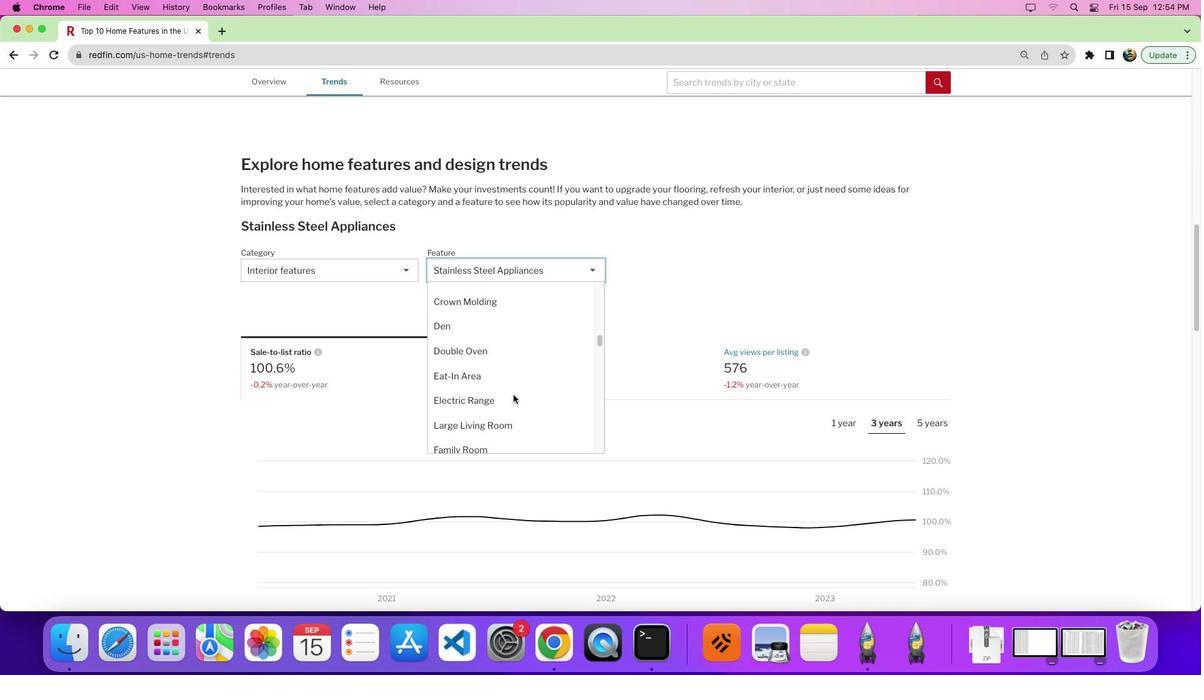 
Action: Mouse scrolled (525, 384) with delta (67, 200)
Screenshot: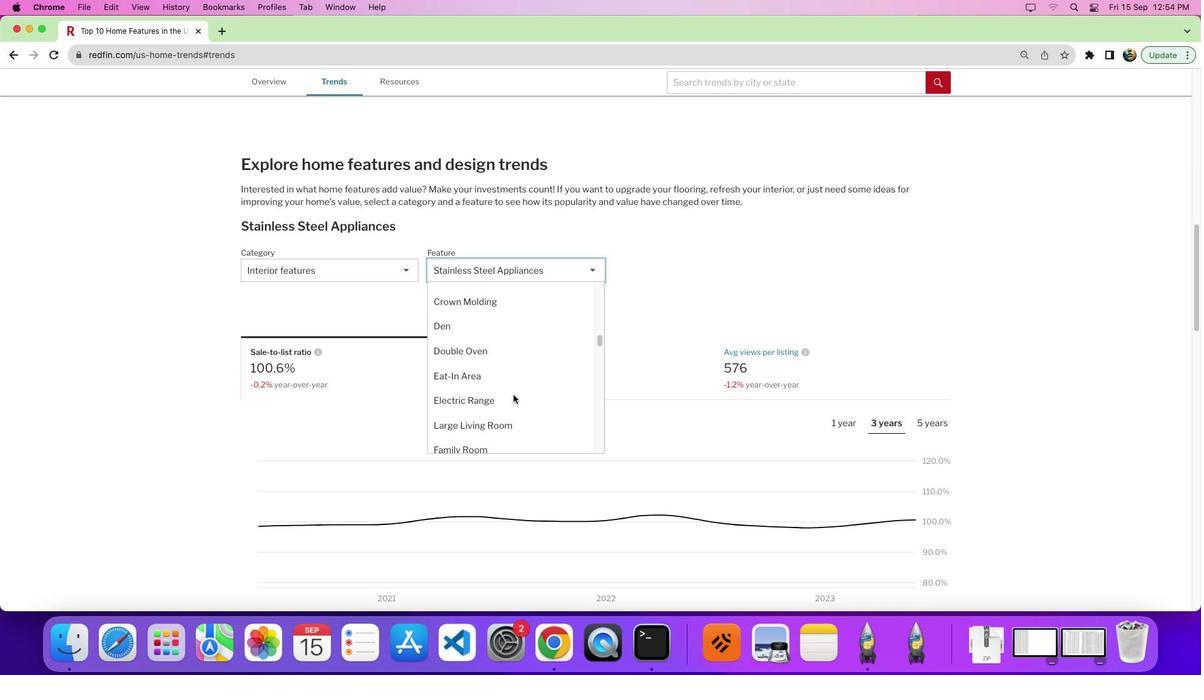 
Action: Mouse scrolled (525, 384) with delta (67, 197)
Screenshot: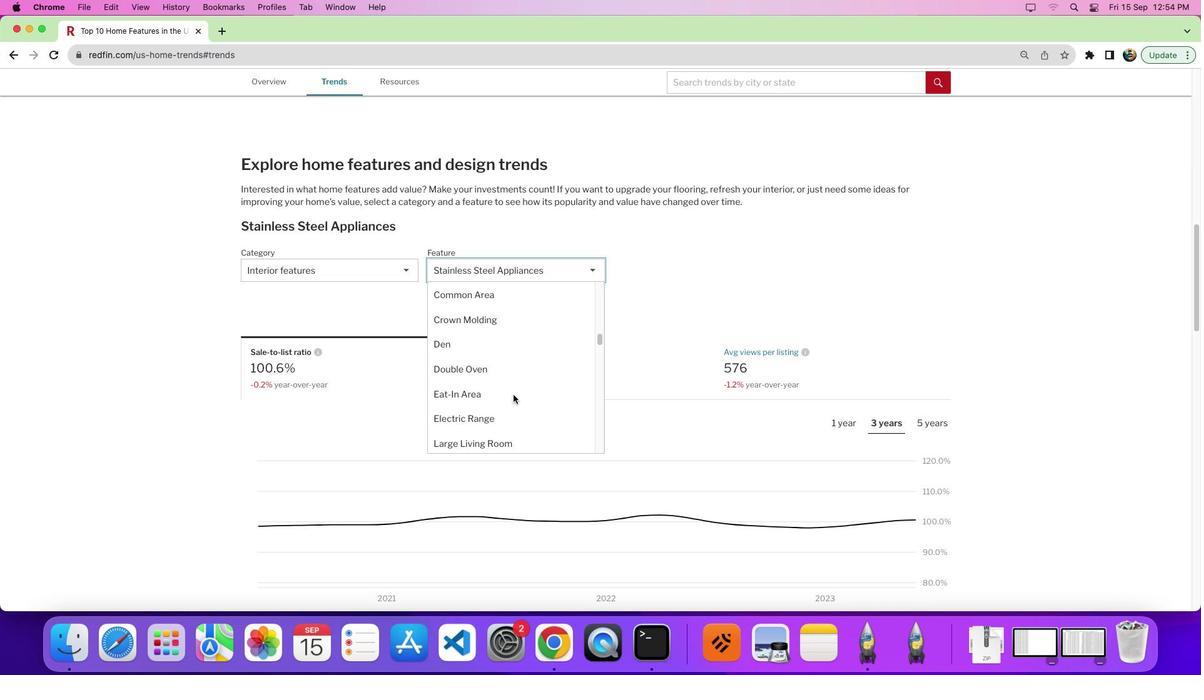 
Action: Mouse scrolled (525, 384) with delta (67, 197)
Screenshot: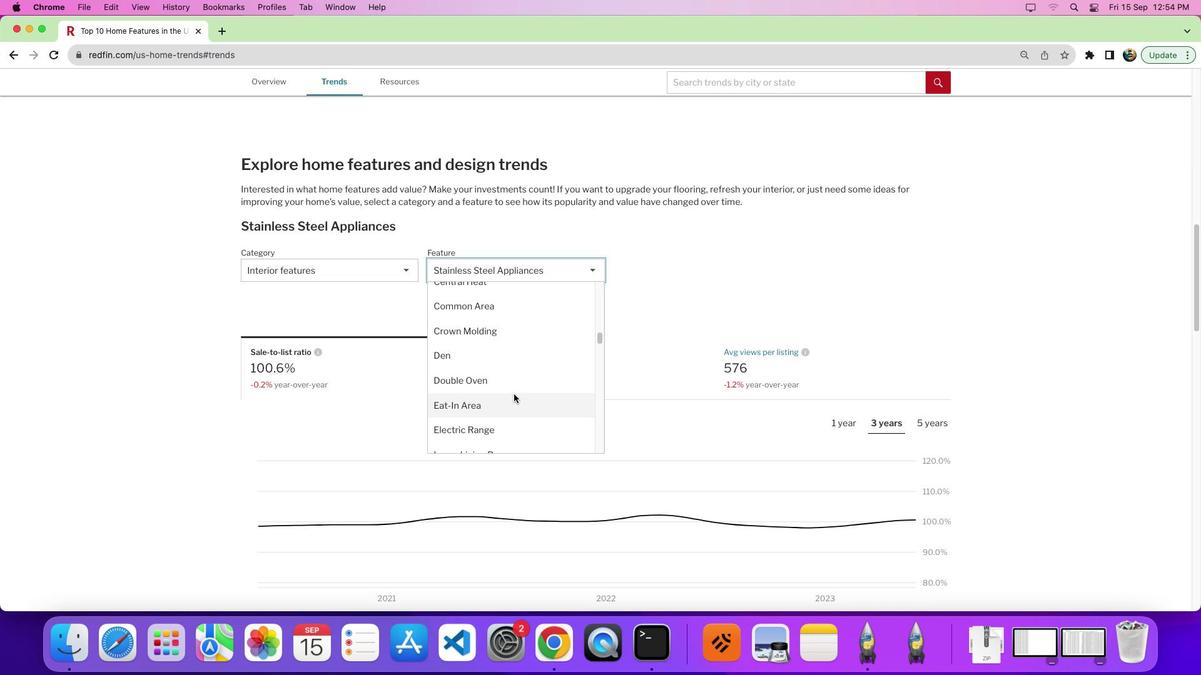 
Action: Mouse moved to (526, 383)
Screenshot: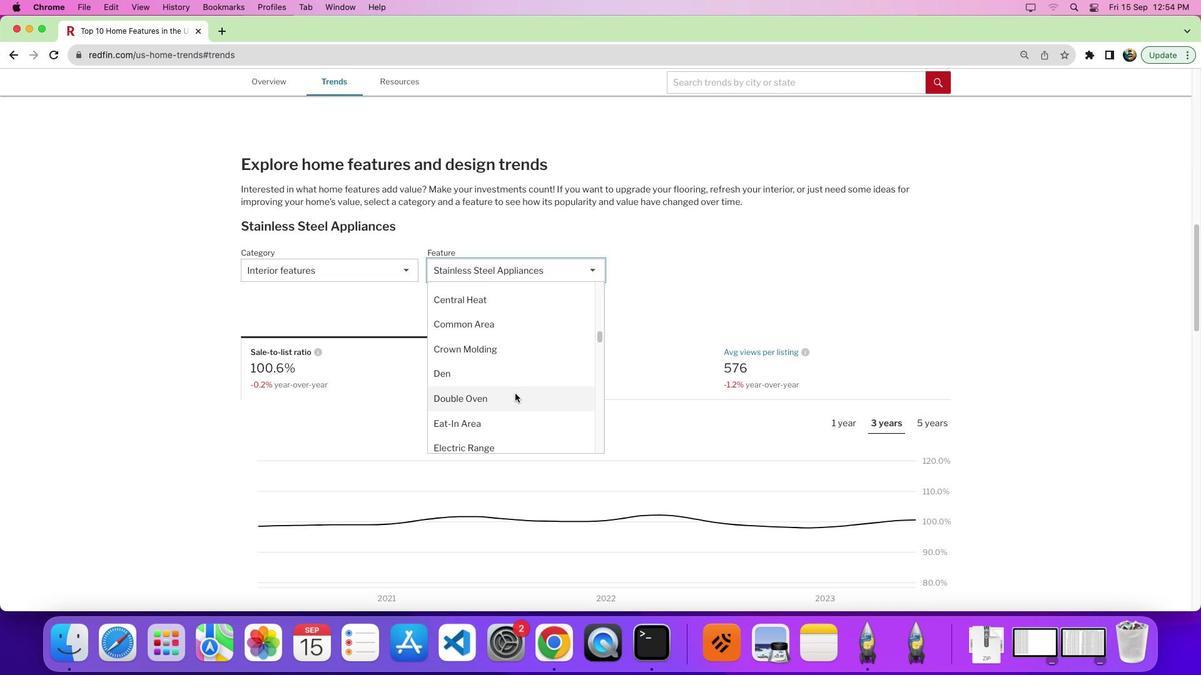 
Action: Mouse scrolled (526, 383) with delta (67, 197)
Screenshot: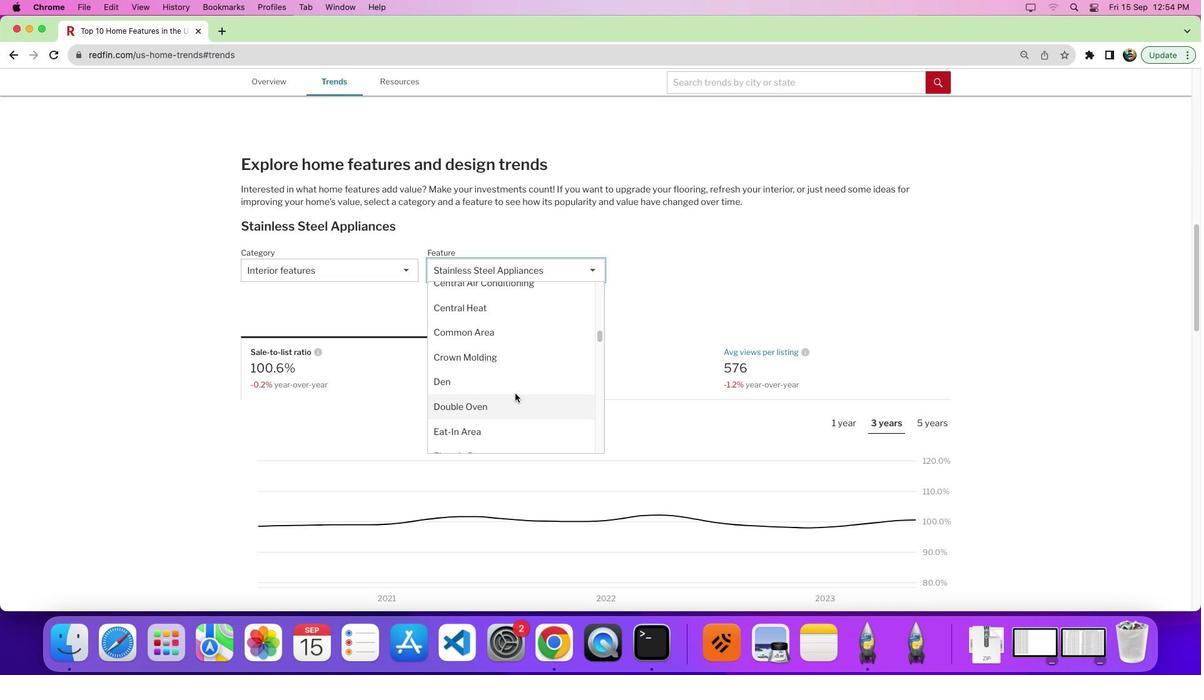 
Action: Mouse scrolled (526, 383) with delta (67, 197)
Screenshot: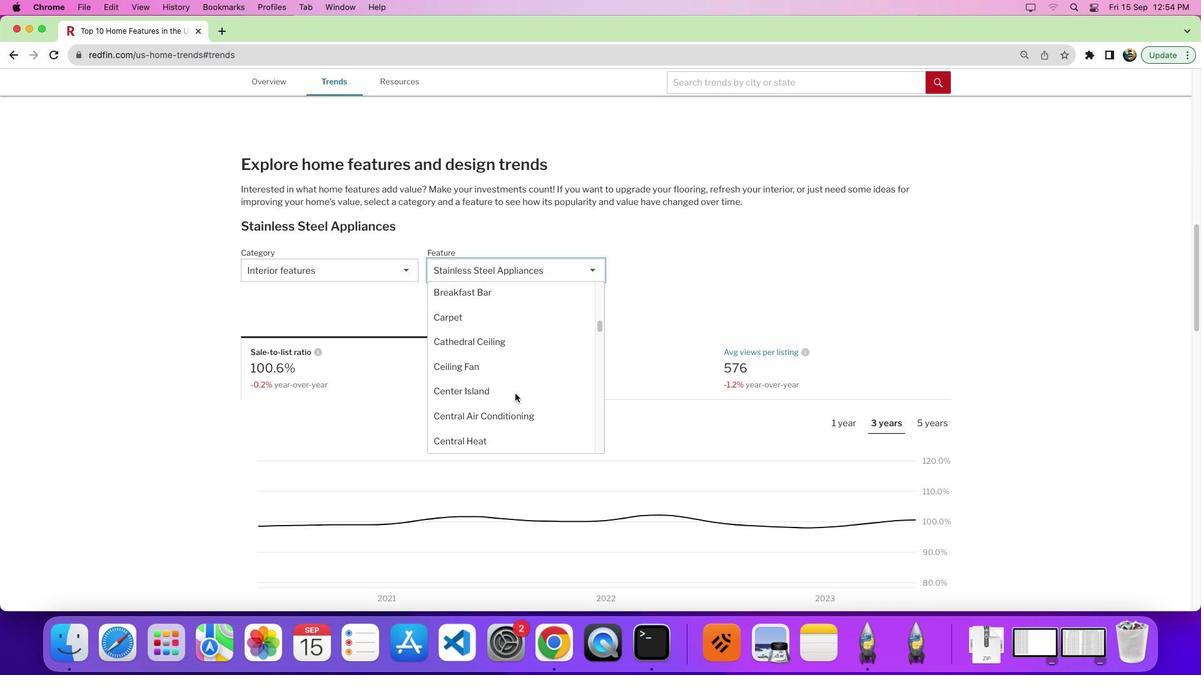 
Action: Mouse scrolled (526, 383) with delta (67, 199)
Screenshot: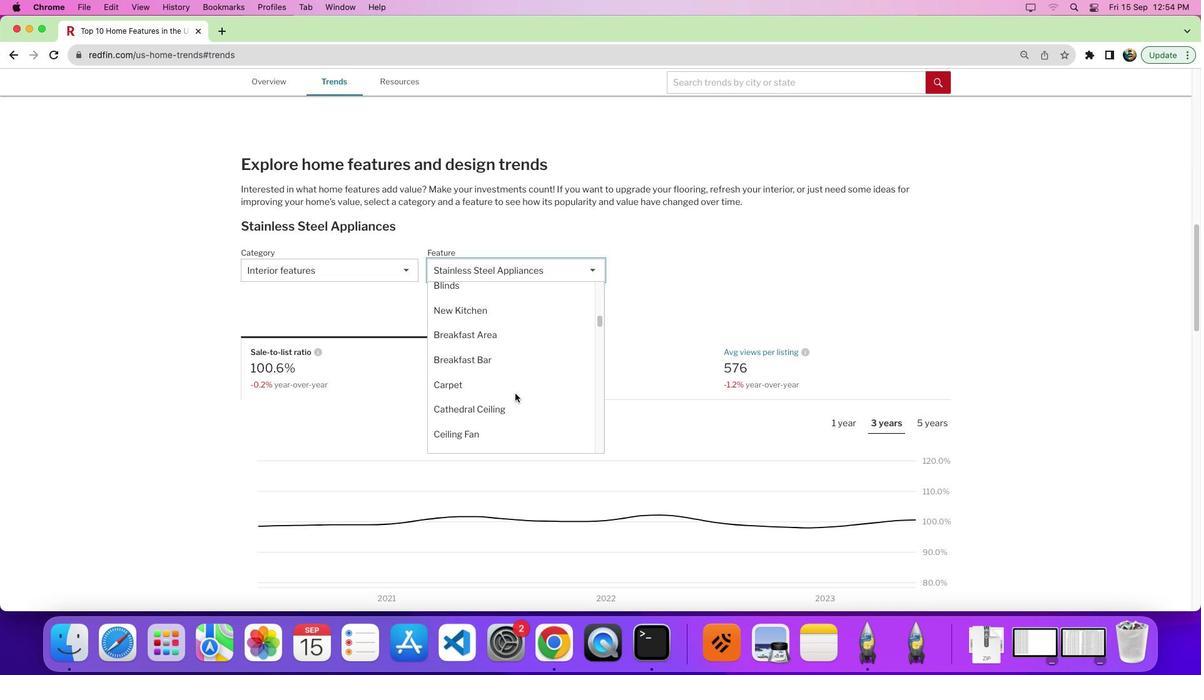
Action: Mouse scrolled (526, 383) with delta (67, 197)
Screenshot: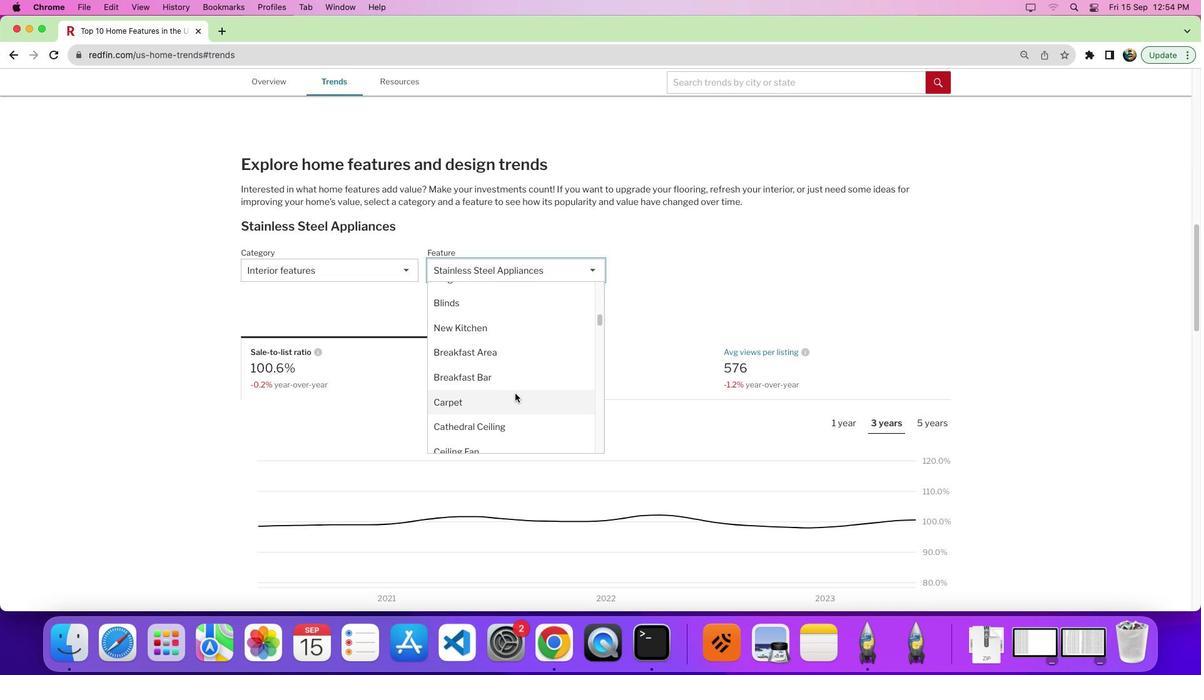 
Action: Mouse scrolled (526, 383) with delta (67, 197)
Screenshot: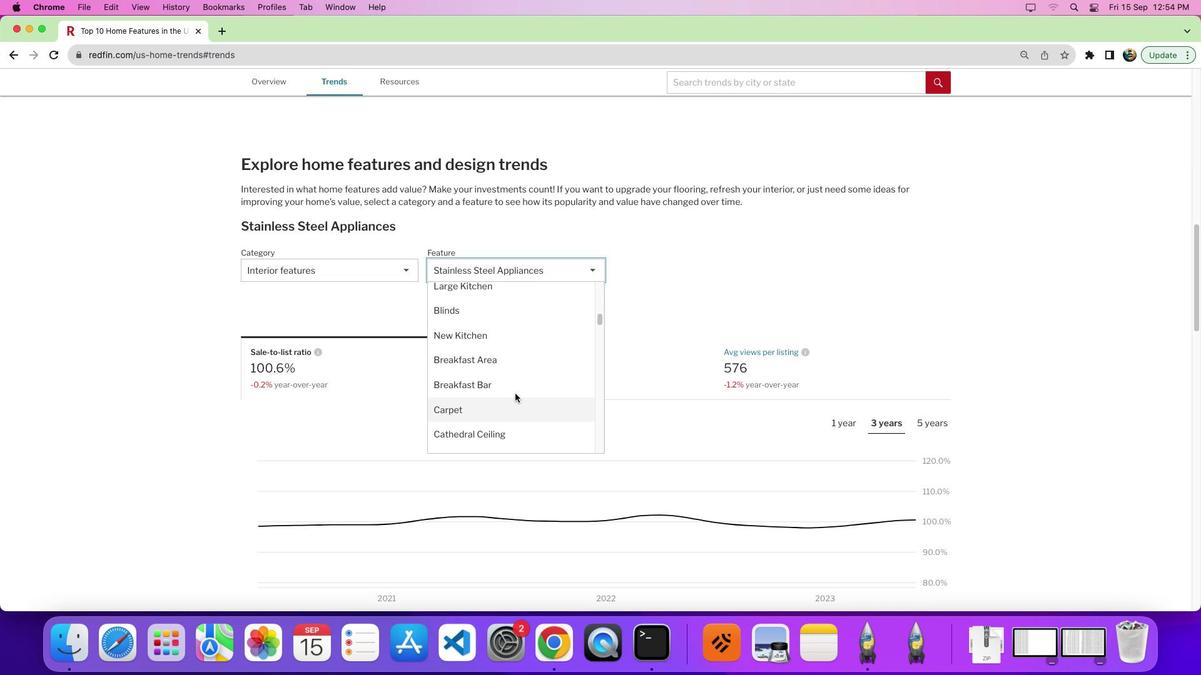 
Action: Mouse scrolled (526, 383) with delta (67, 197)
Screenshot: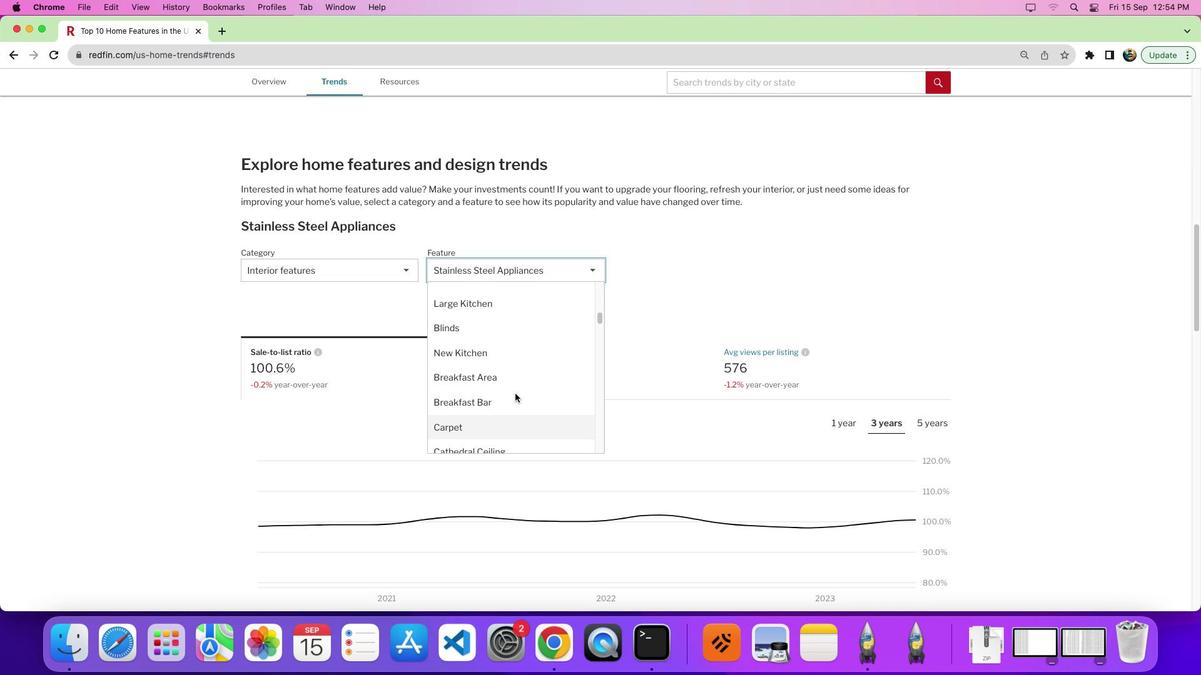 
Action: Mouse scrolled (526, 383) with delta (67, 197)
Screenshot: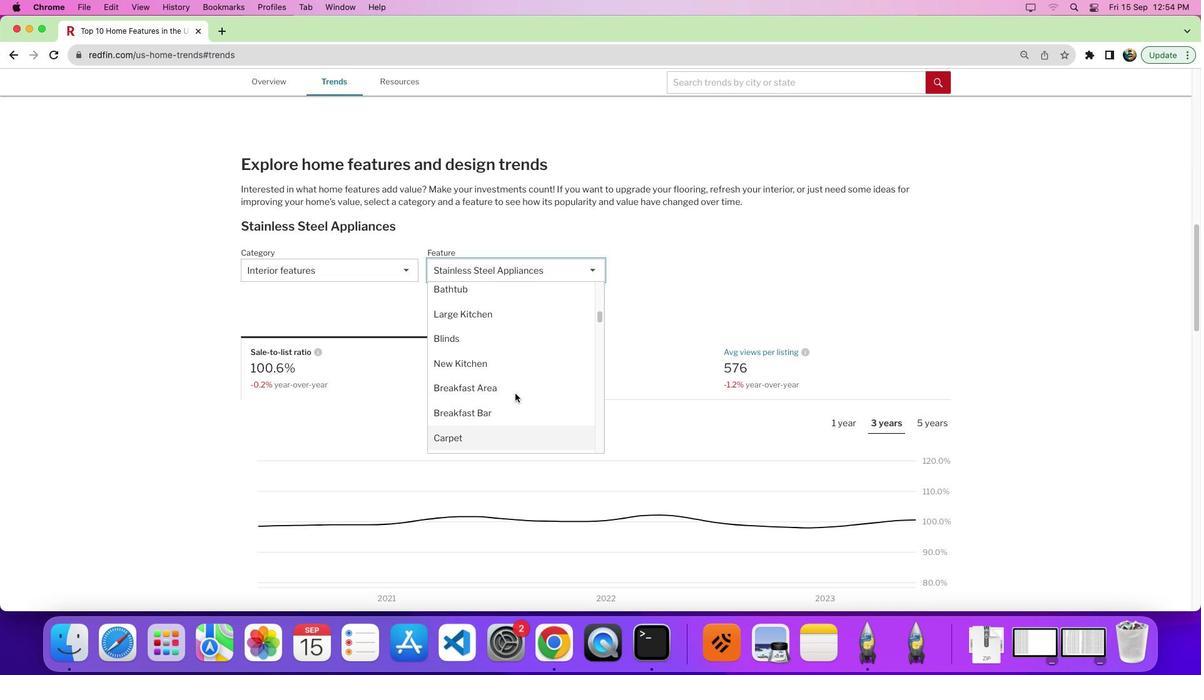 
Action: Mouse scrolled (526, 383) with delta (67, 197)
Screenshot: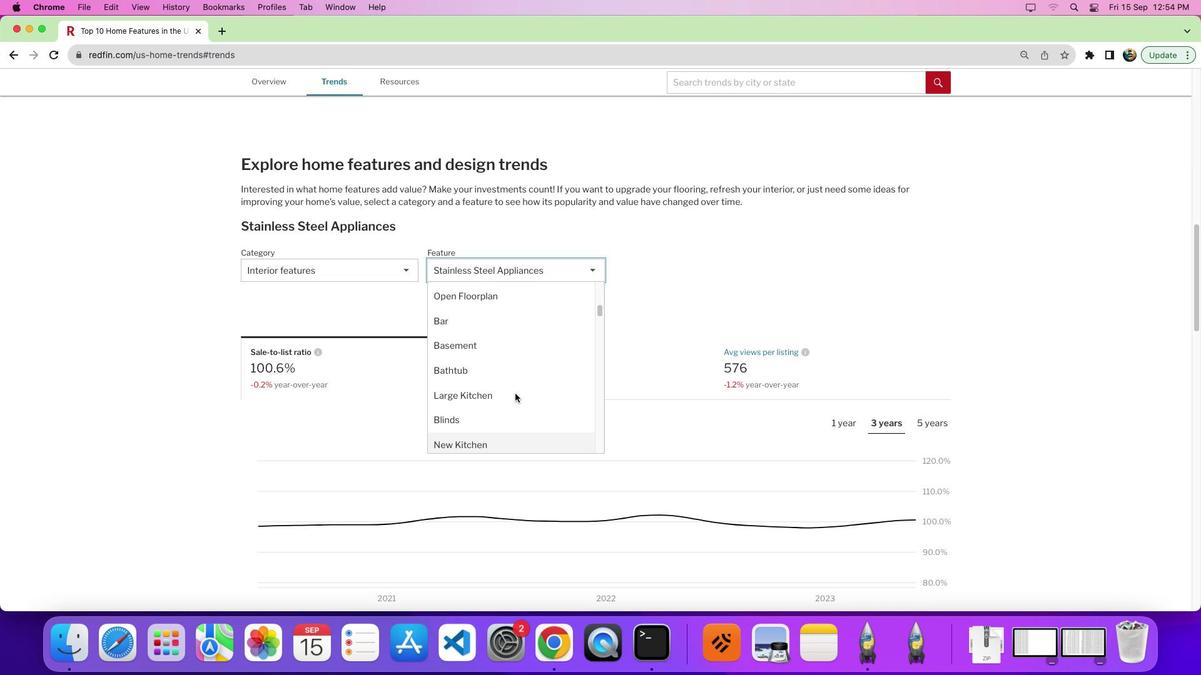 
Action: Mouse scrolled (526, 383) with delta (67, 197)
Screenshot: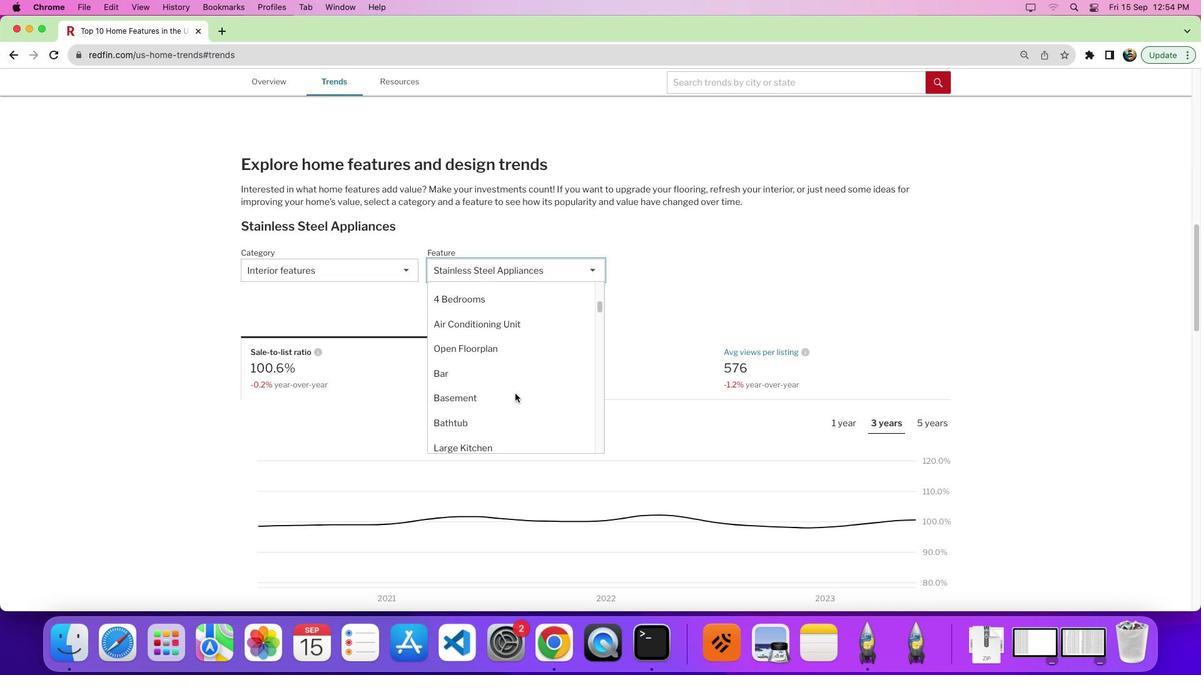 
Action: Mouse scrolled (526, 383) with delta (67, 200)
Screenshot: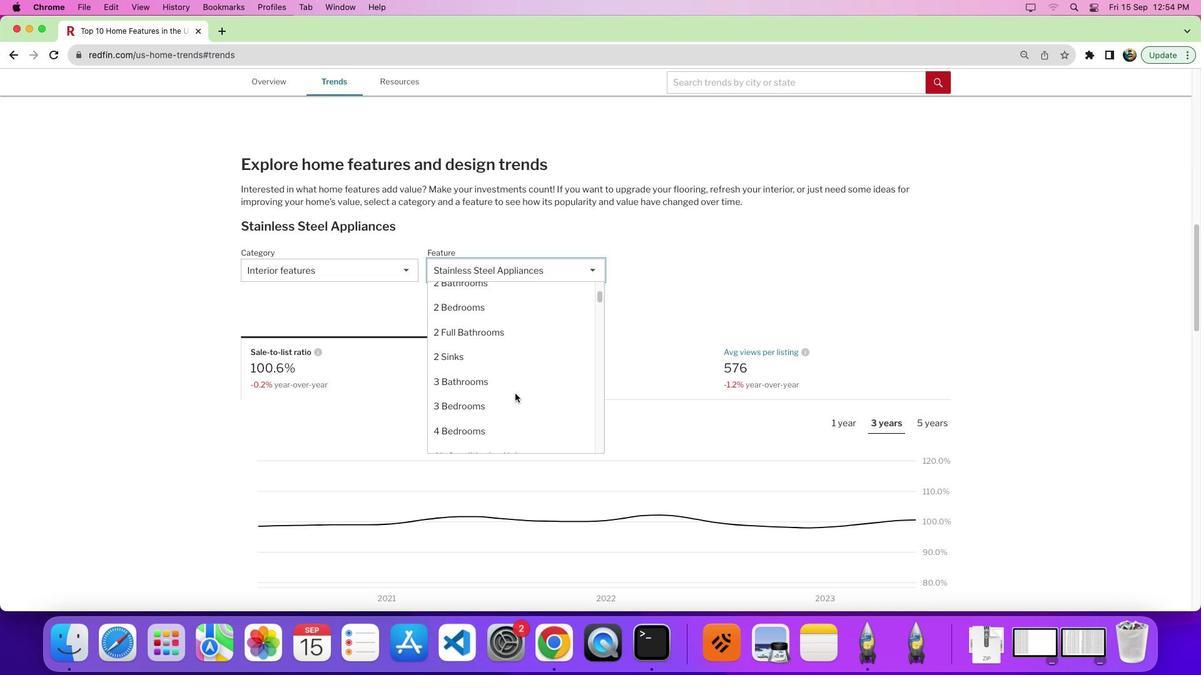 
Action: Mouse scrolled (526, 383) with delta (67, 197)
Screenshot: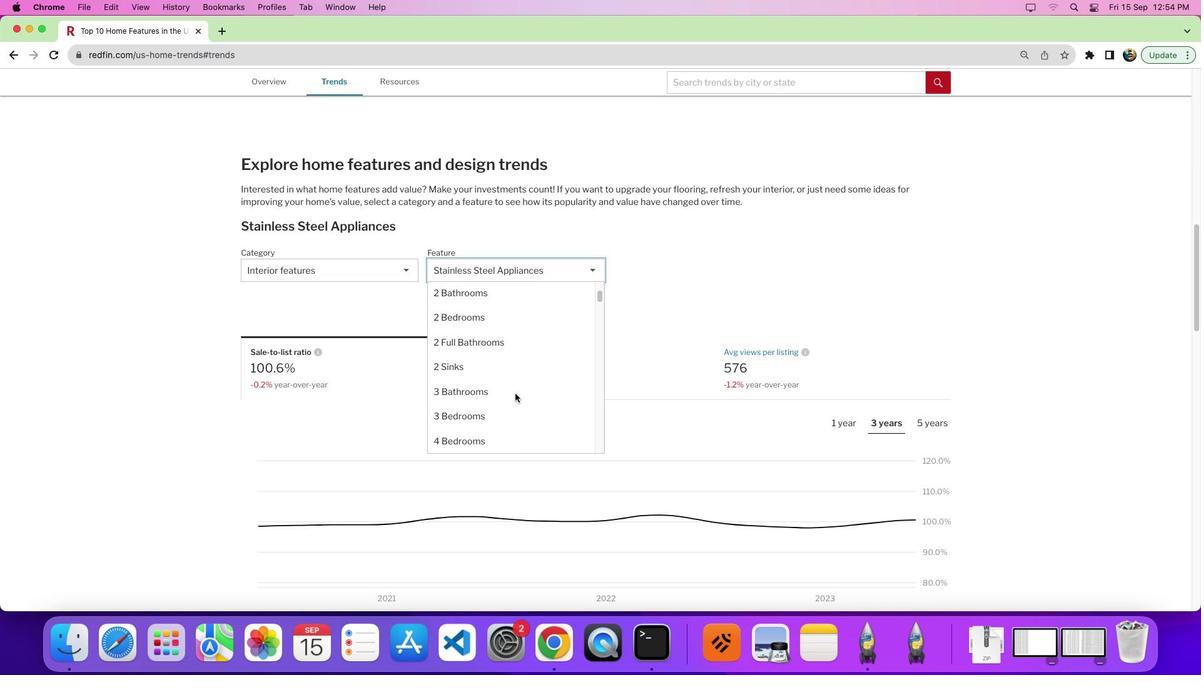 
Action: Mouse moved to (509, 384)
Screenshot: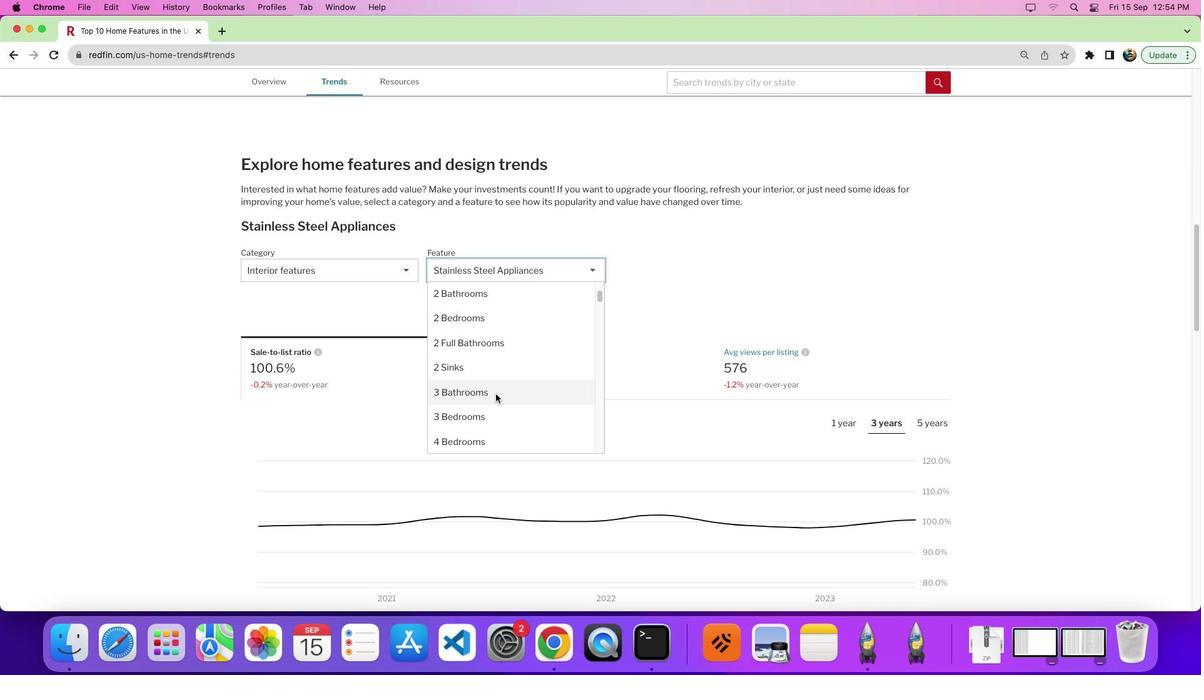 
Action: Mouse scrolled (509, 384) with delta (67, 197)
Screenshot: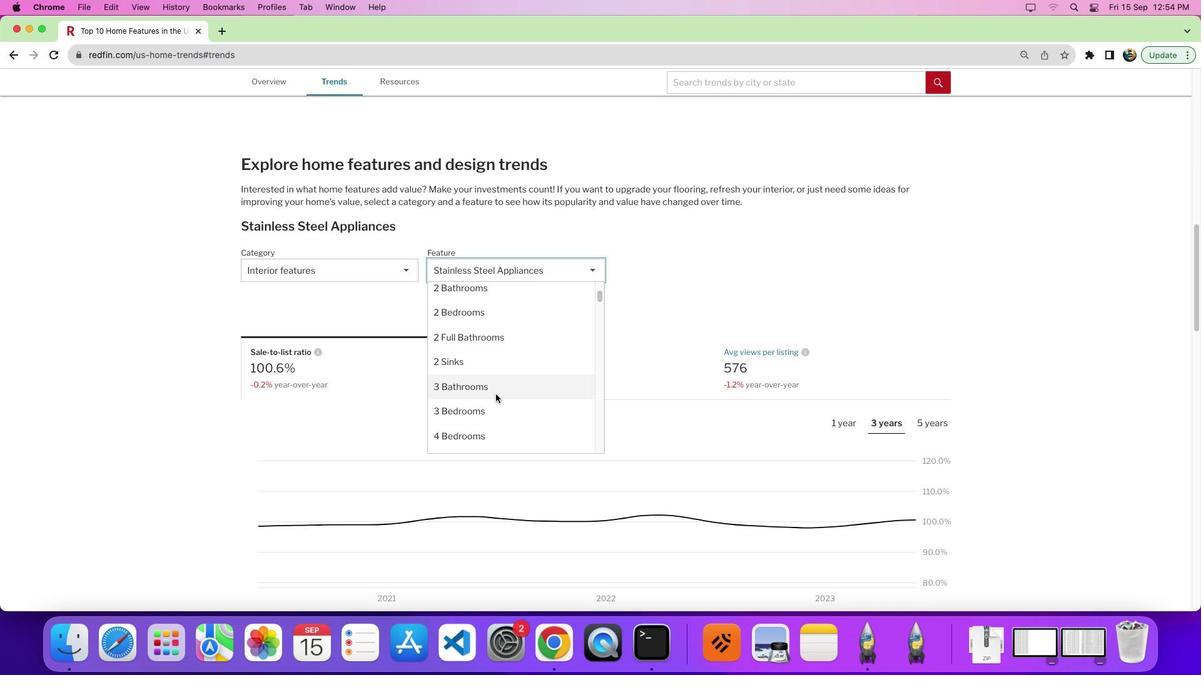
Action: Mouse scrolled (509, 384) with delta (67, 197)
Screenshot: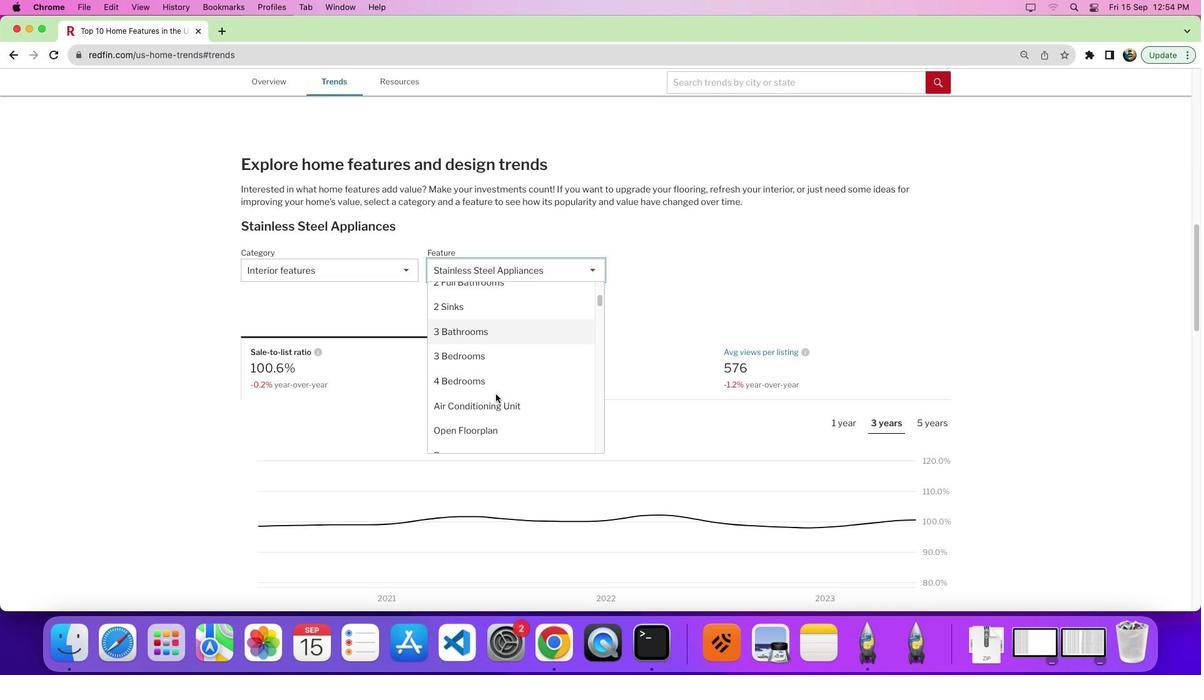 
Action: Mouse scrolled (509, 384) with delta (67, 196)
Screenshot: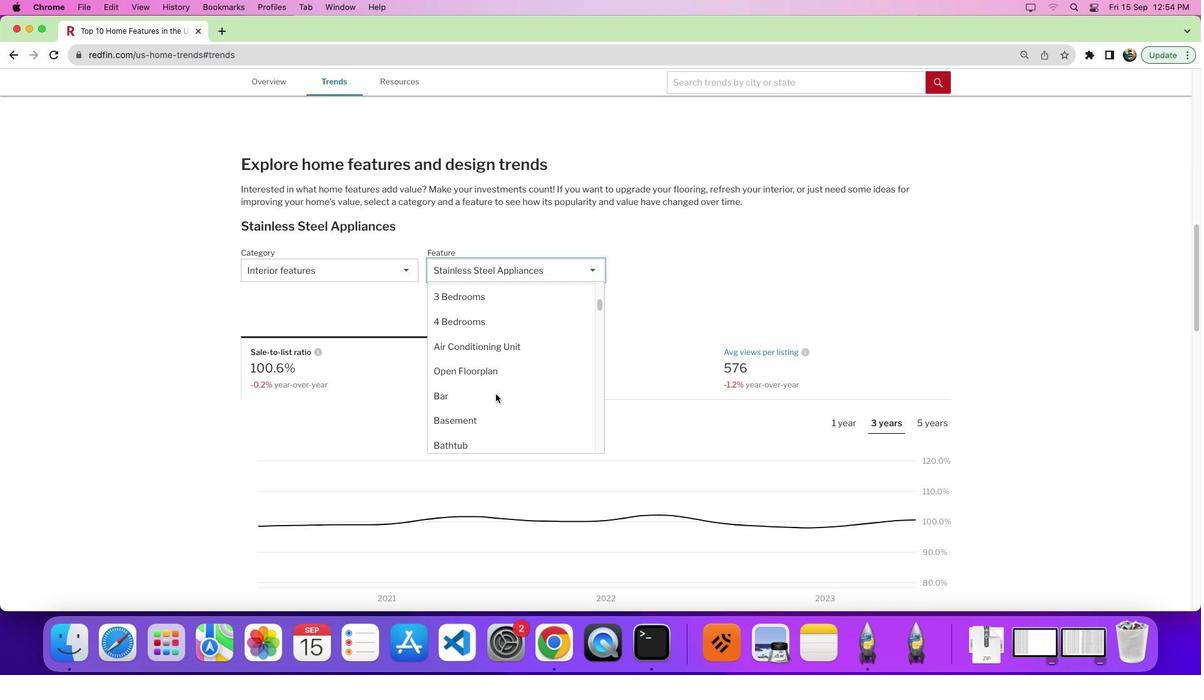 
Action: Mouse moved to (488, 368)
Screenshot: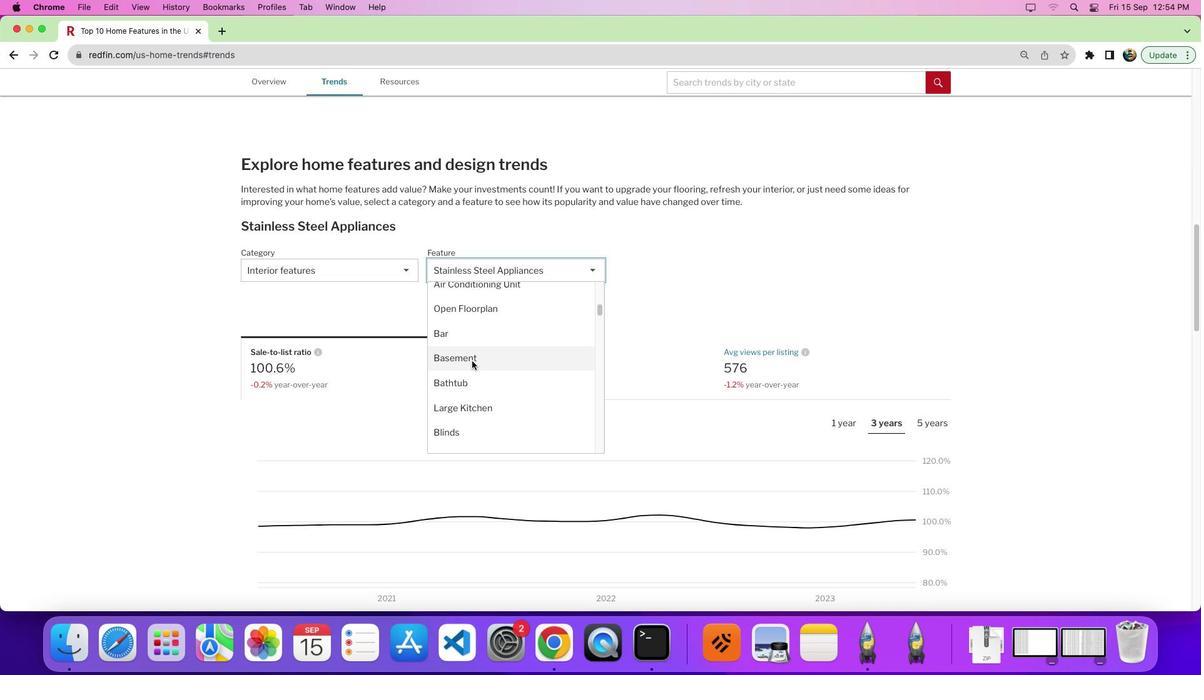 
Action: Mouse scrolled (488, 368) with delta (67, 197)
Screenshot: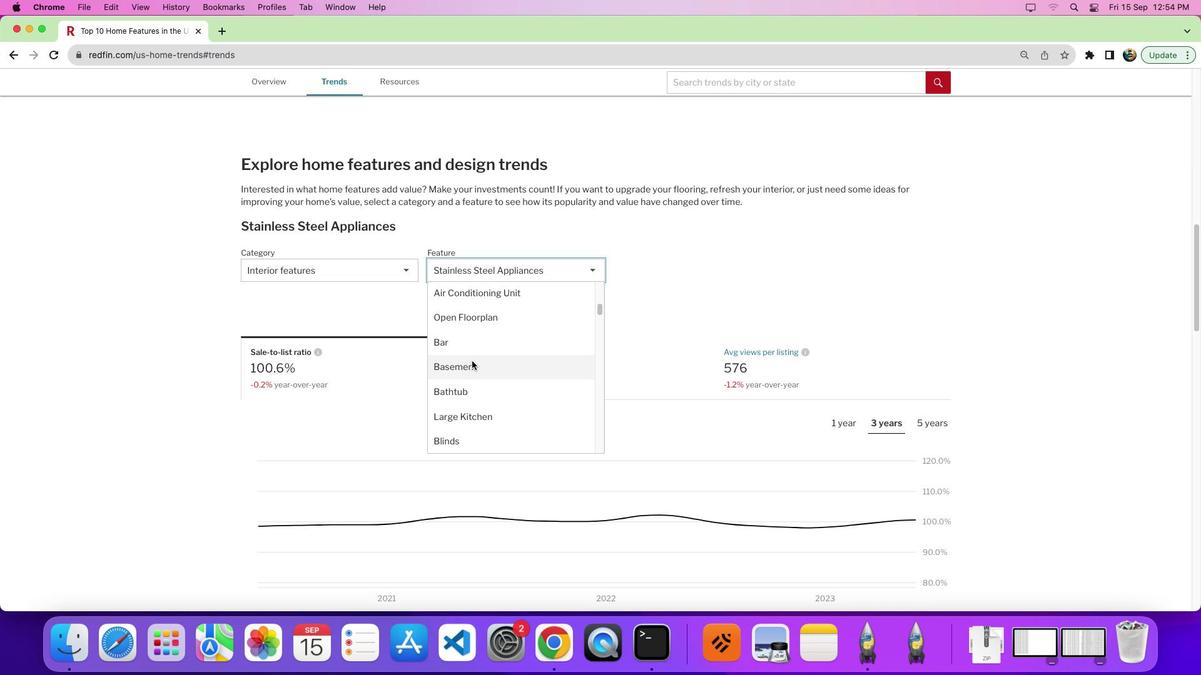 
Action: Mouse scrolled (488, 368) with delta (67, 197)
Screenshot: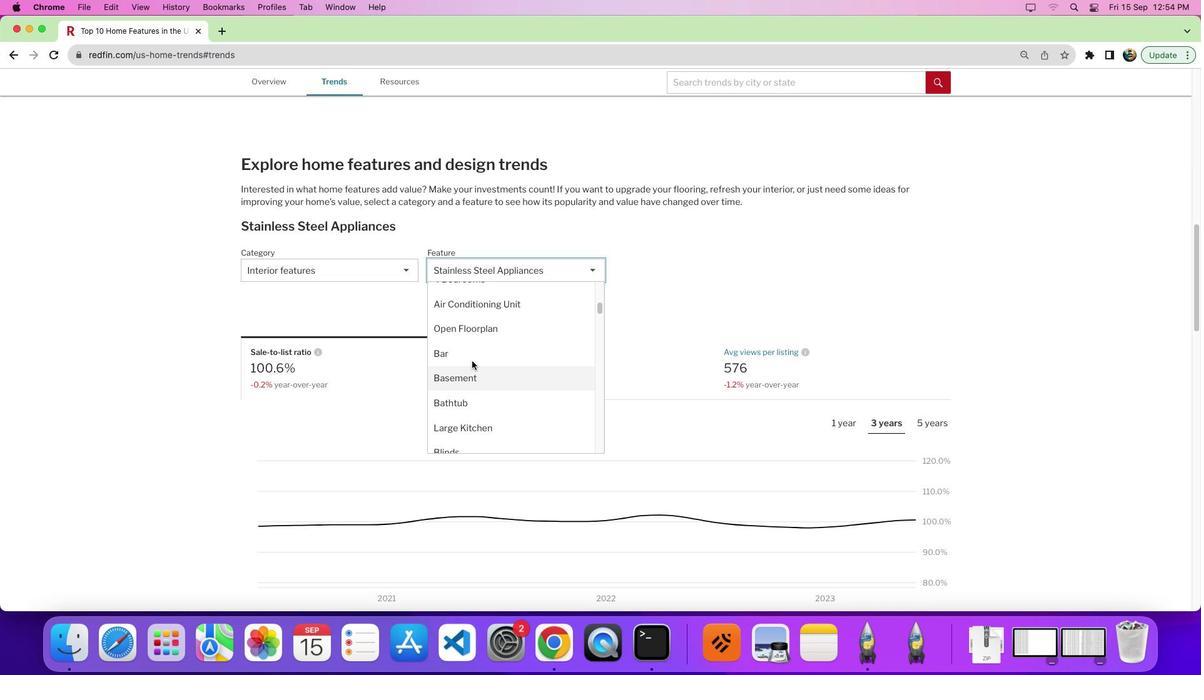 
Action: Mouse moved to (473, 344)
Screenshot: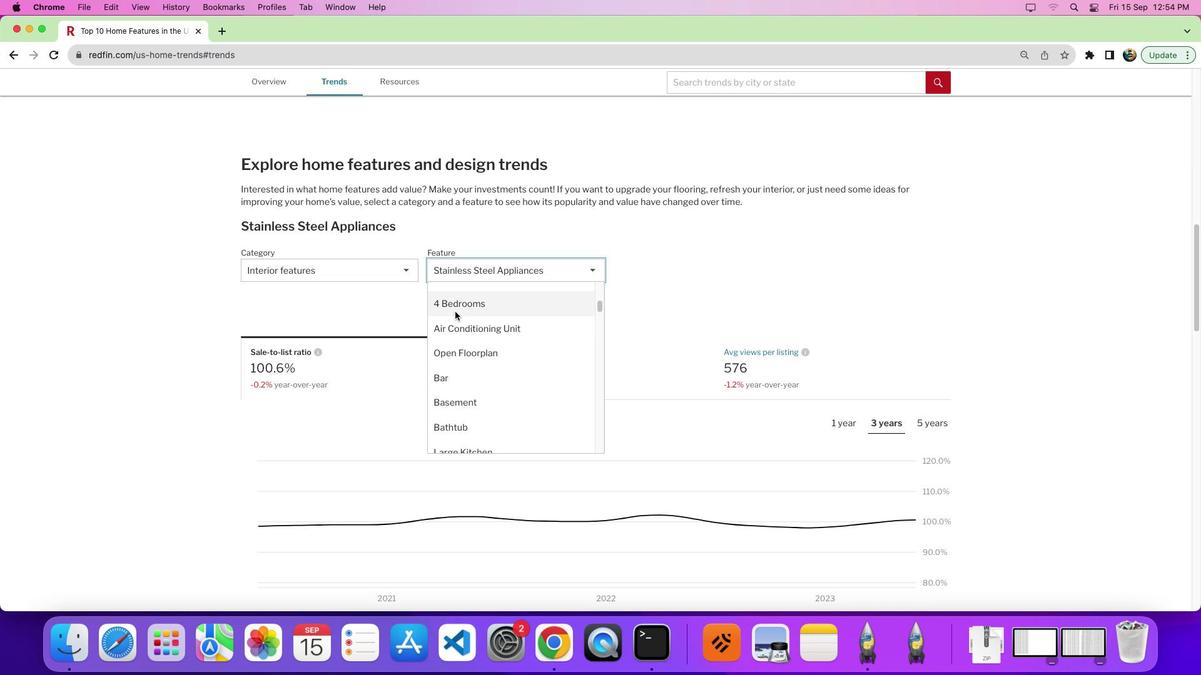 
Action: Mouse pressed left at (473, 344)
Screenshot: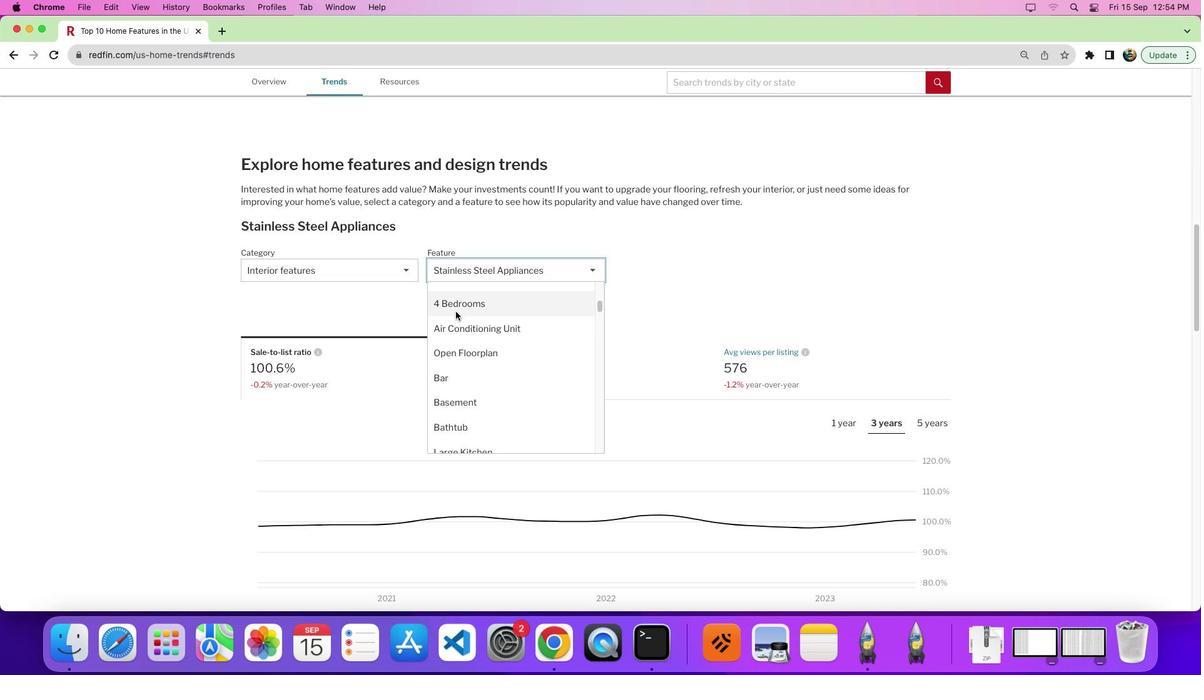
Action: Mouse moved to (833, 386)
Screenshot: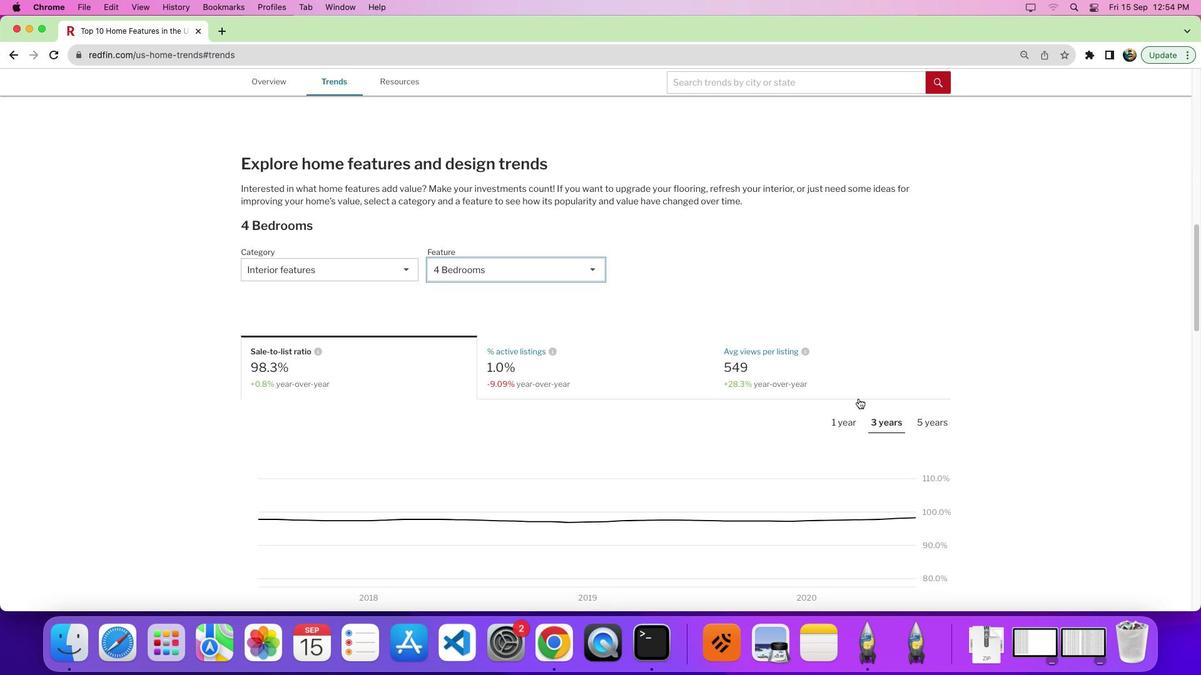 
Action: Mouse scrolled (833, 386) with delta (67, 197)
Screenshot: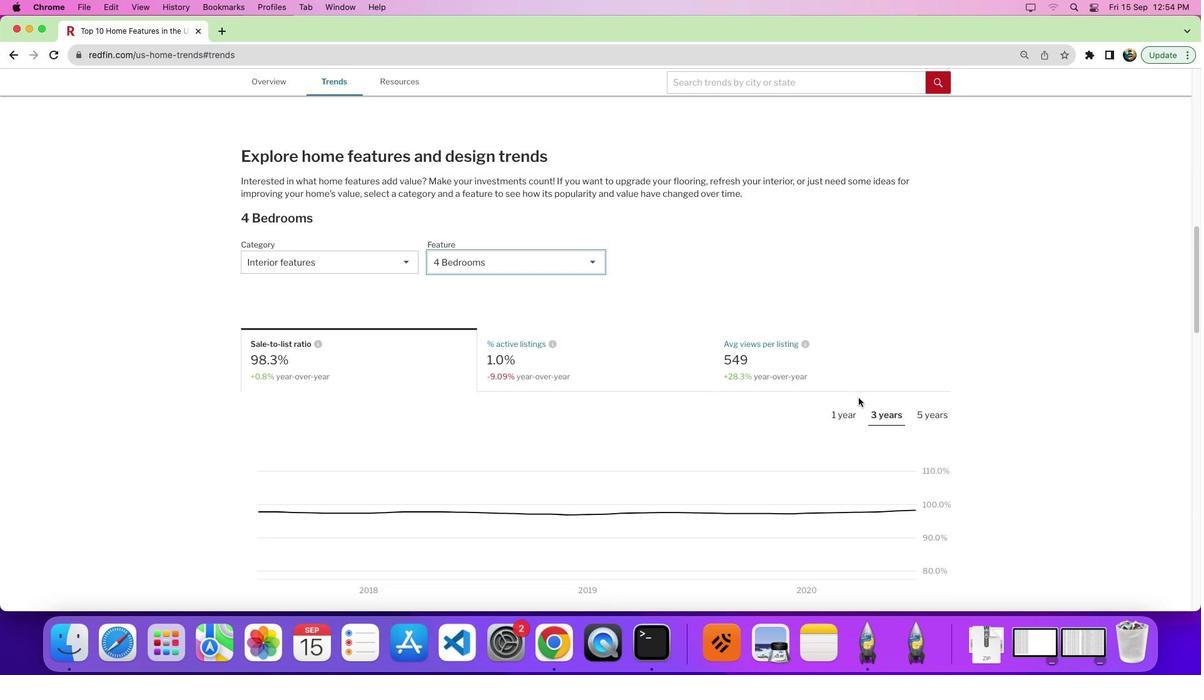 
Action: Mouse moved to (833, 386)
Screenshot: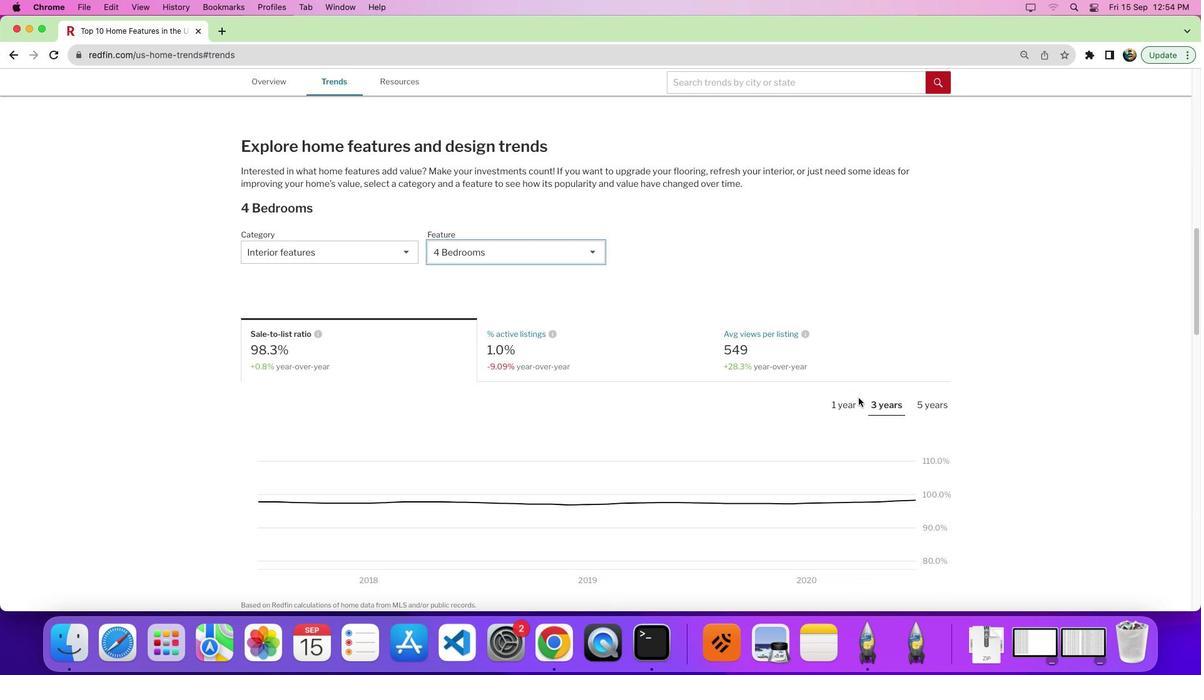 
Action: Mouse scrolled (833, 386) with delta (67, 197)
Screenshot: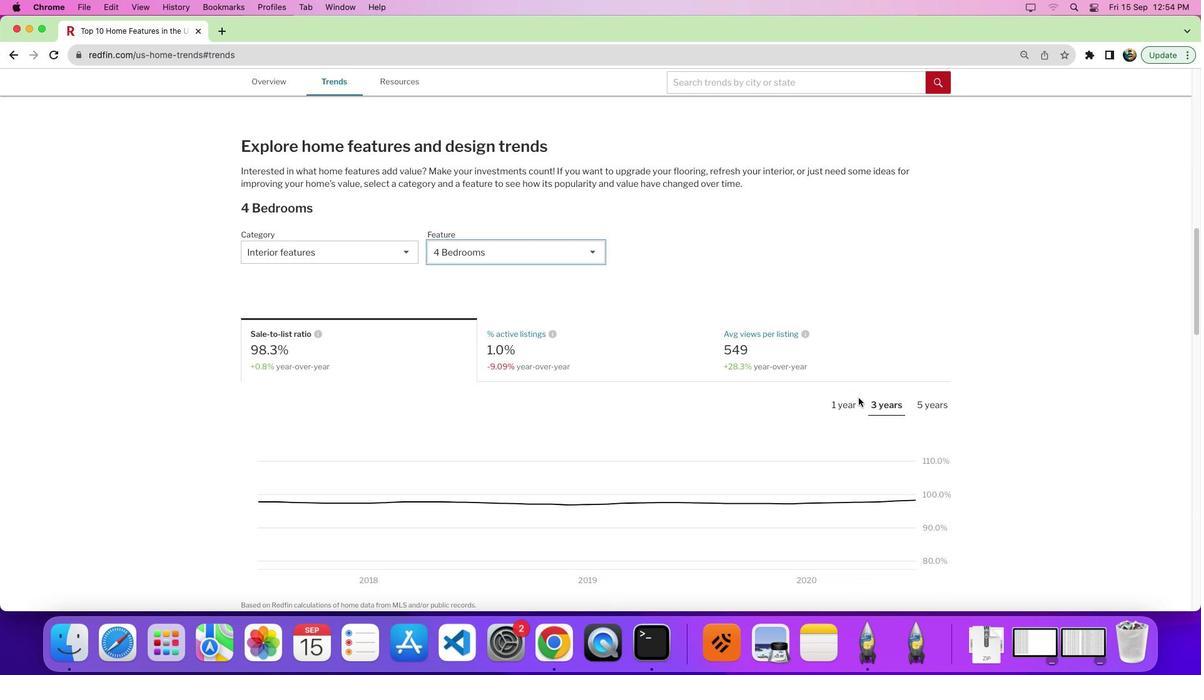 
Action: Mouse moved to (833, 385)
Screenshot: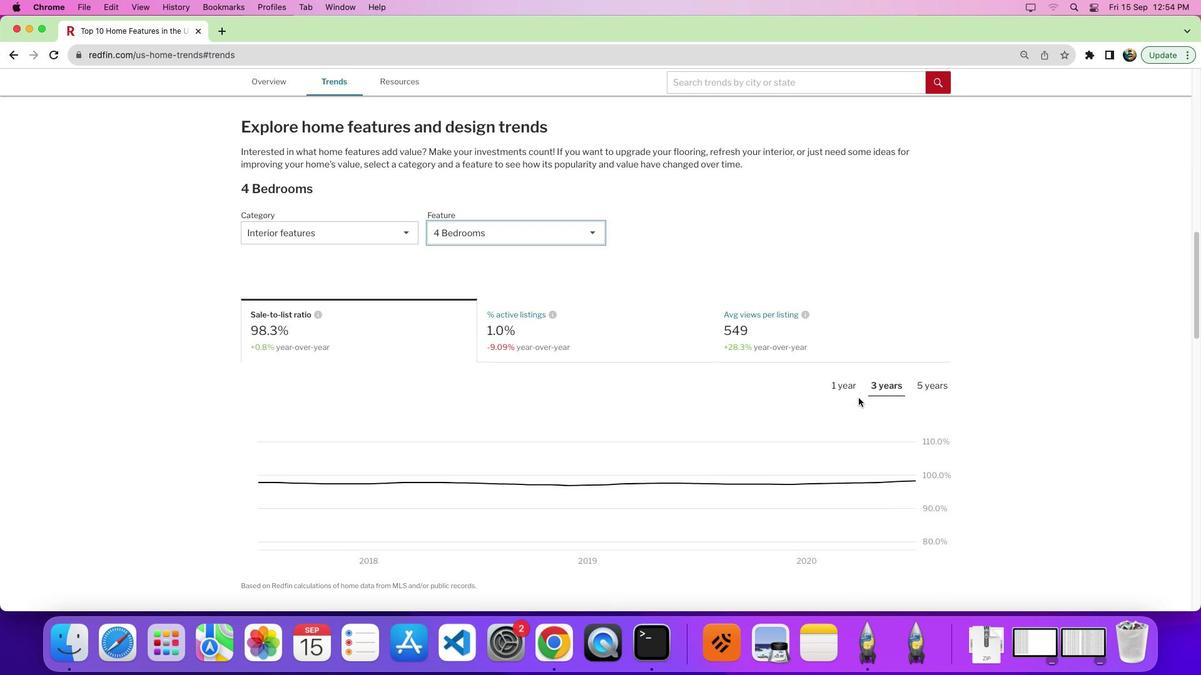 
Action: Mouse scrolled (833, 385) with delta (67, 197)
Screenshot: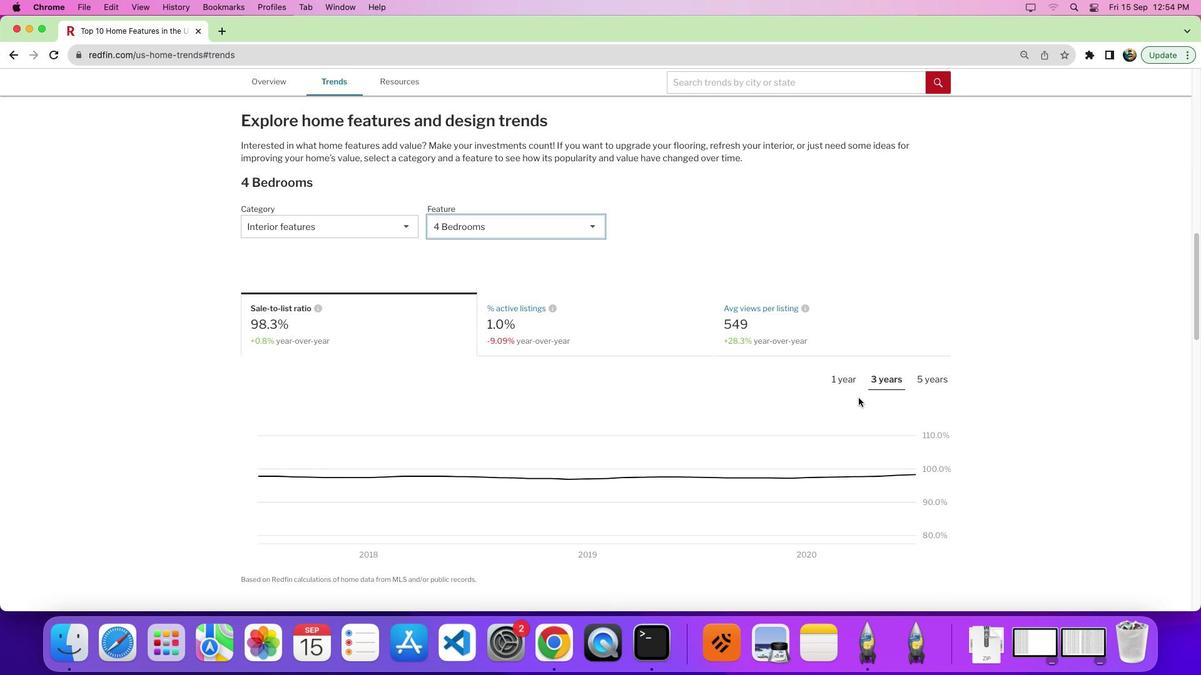
Action: Mouse scrolled (833, 385) with delta (67, 197)
Screenshot: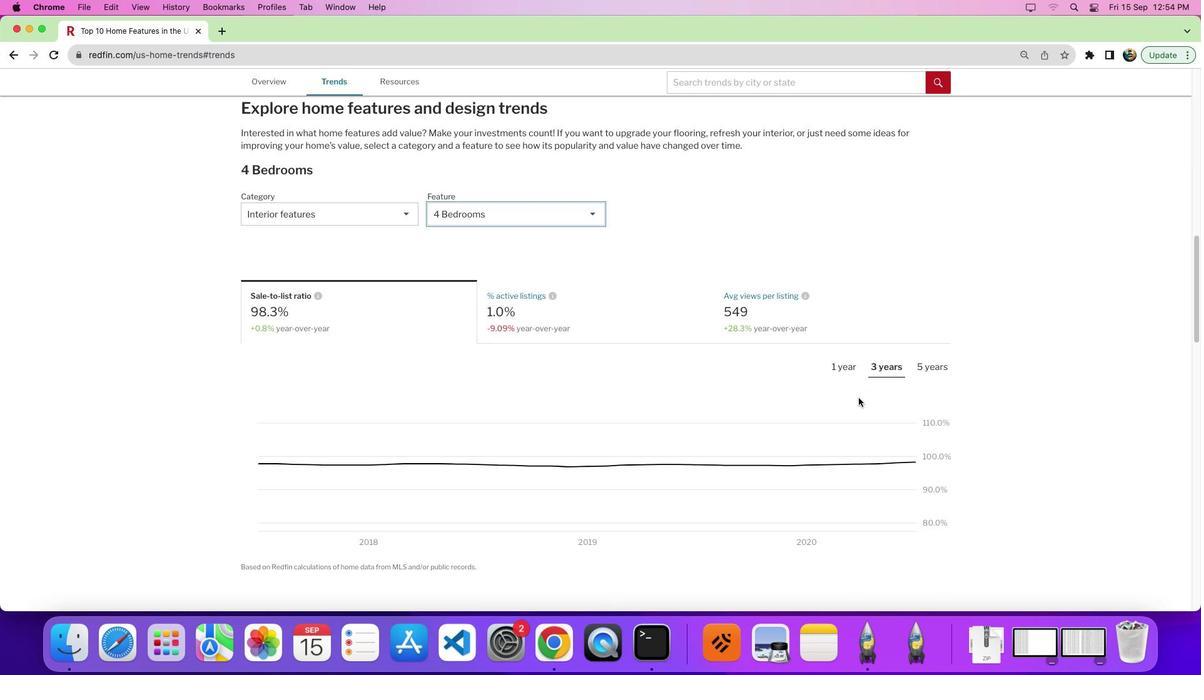 
Action: Mouse moved to (831, 388)
Screenshot: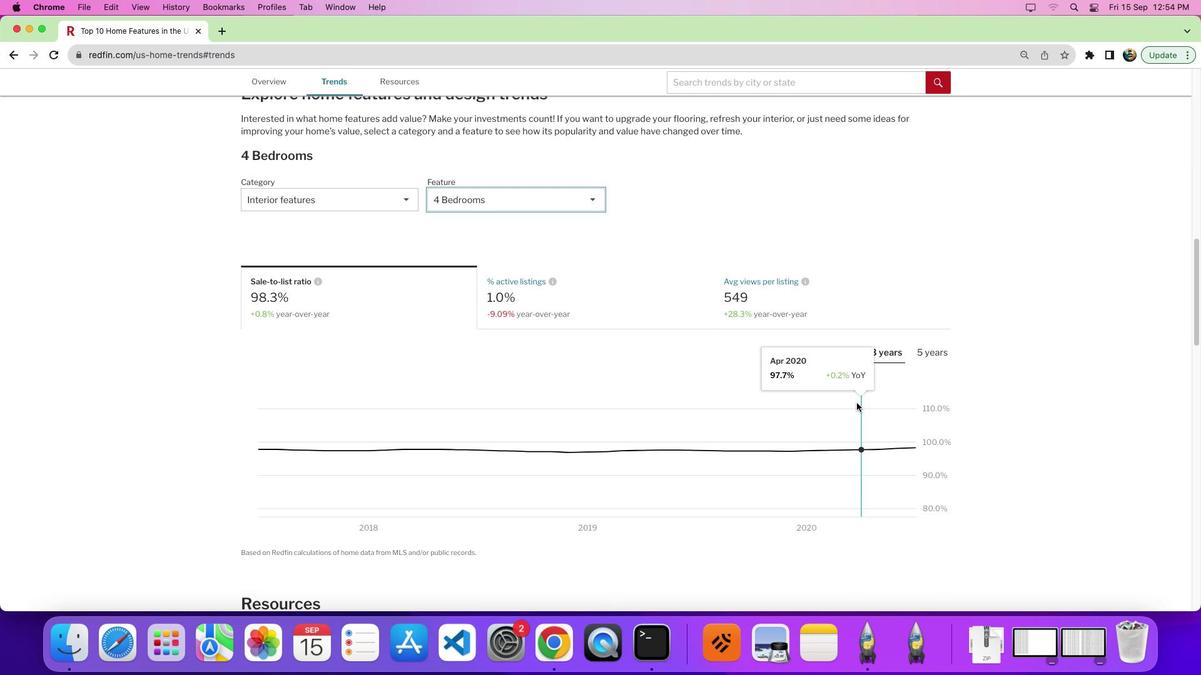 
